 Task: Create a sub task Design and Implement Solution for the task  Implement a new remote desktop solution for a company's employees in the project AgileDeck , assign it to team member softage.4@softage.net and update the status of the sub task to  On Track  , set the priority of the sub task to Low
Action: Mouse moved to (110, 93)
Screenshot: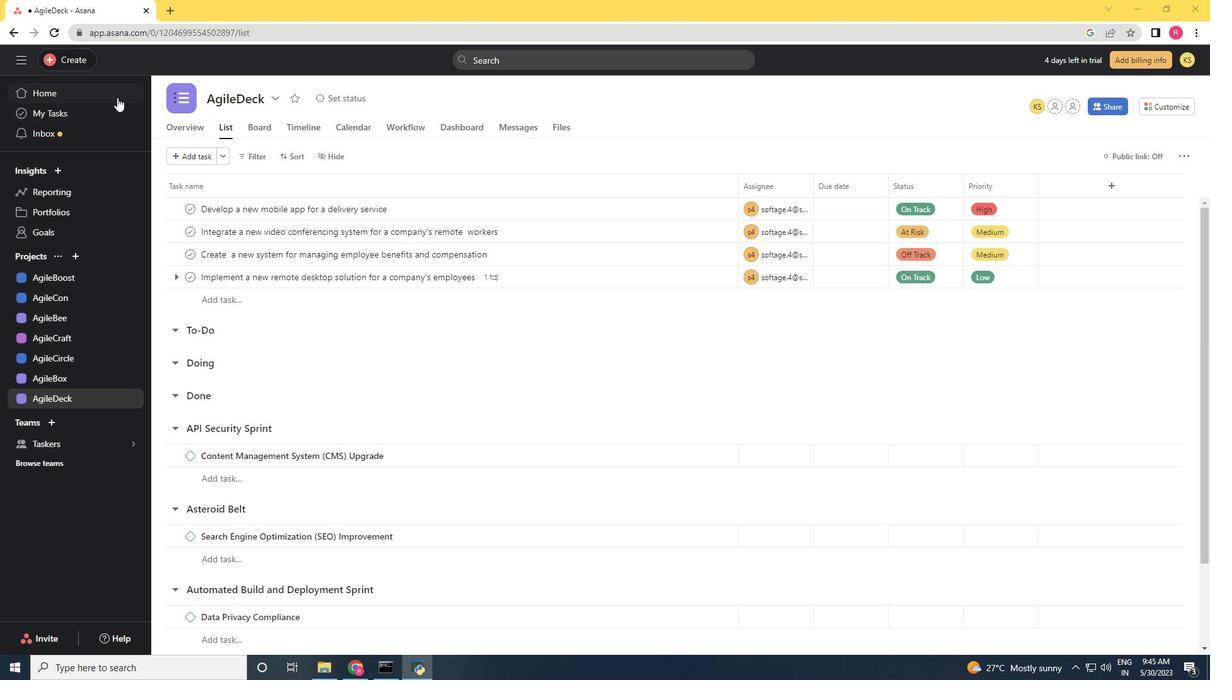 
Action: Mouse pressed left at (110, 93)
Screenshot: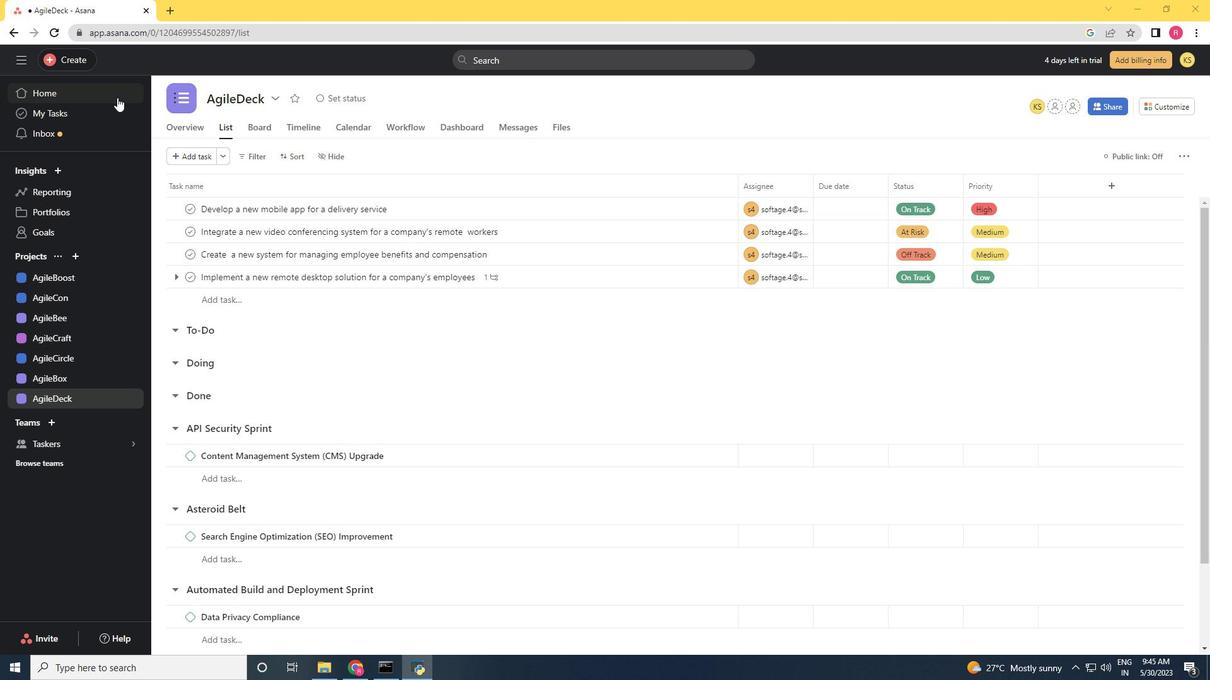 
Action: Mouse moved to (74, 395)
Screenshot: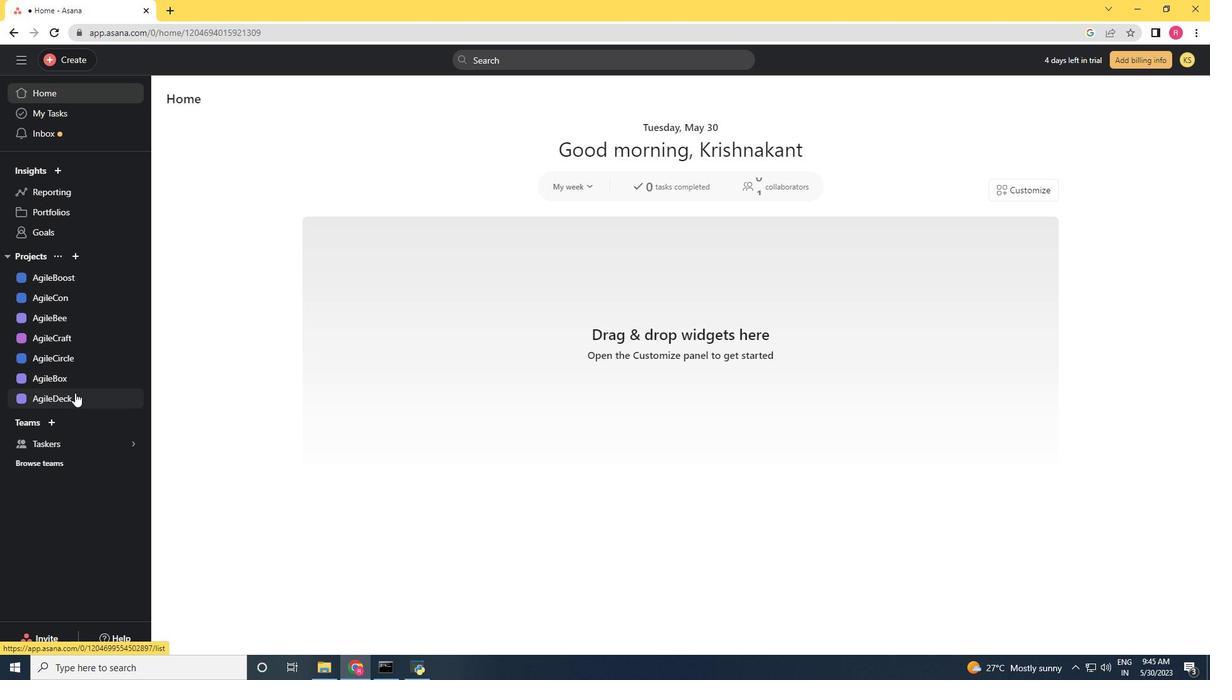 
Action: Mouse pressed left at (74, 395)
Screenshot: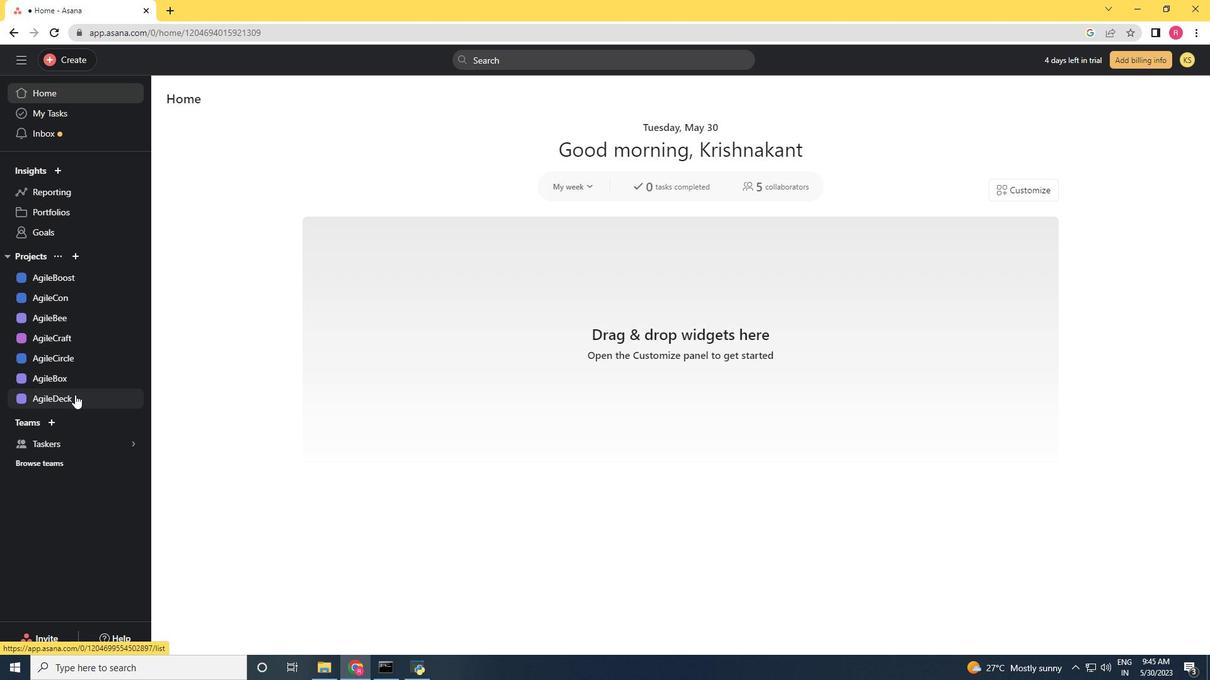 
Action: Mouse moved to (311, 506)
Screenshot: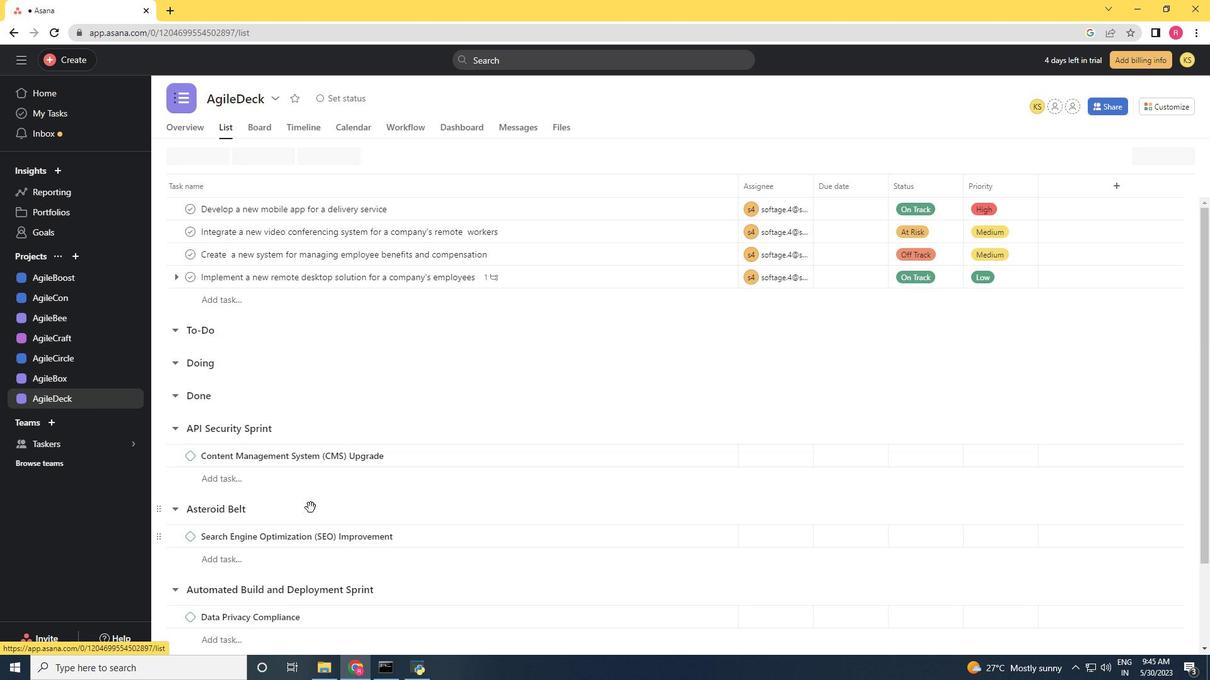 
Action: Mouse scrolled (311, 505) with delta (0, 0)
Screenshot: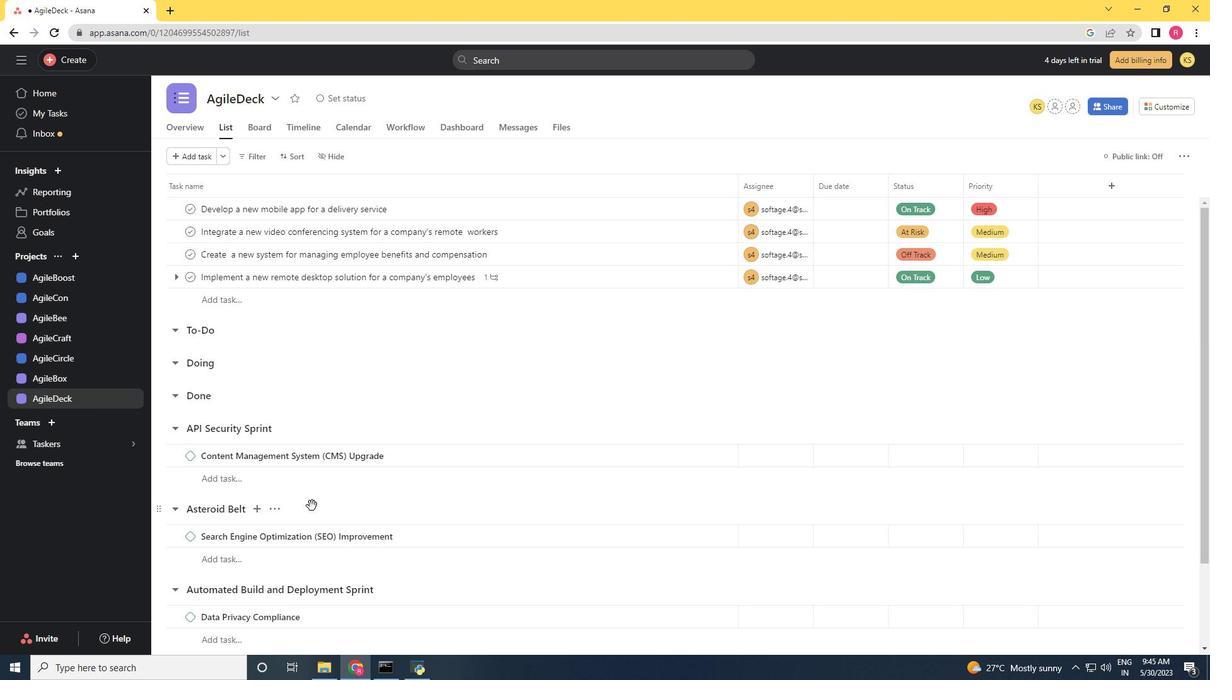 
Action: Mouse scrolled (311, 505) with delta (0, 0)
Screenshot: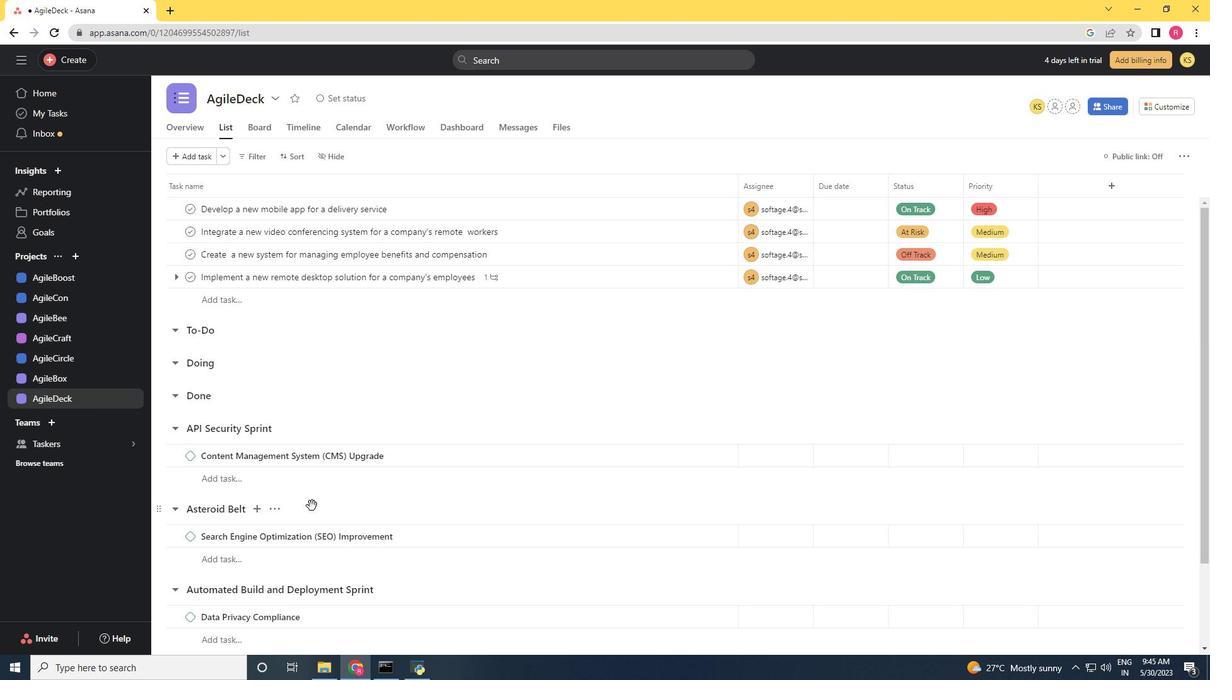
Action: Mouse scrolled (311, 505) with delta (0, 0)
Screenshot: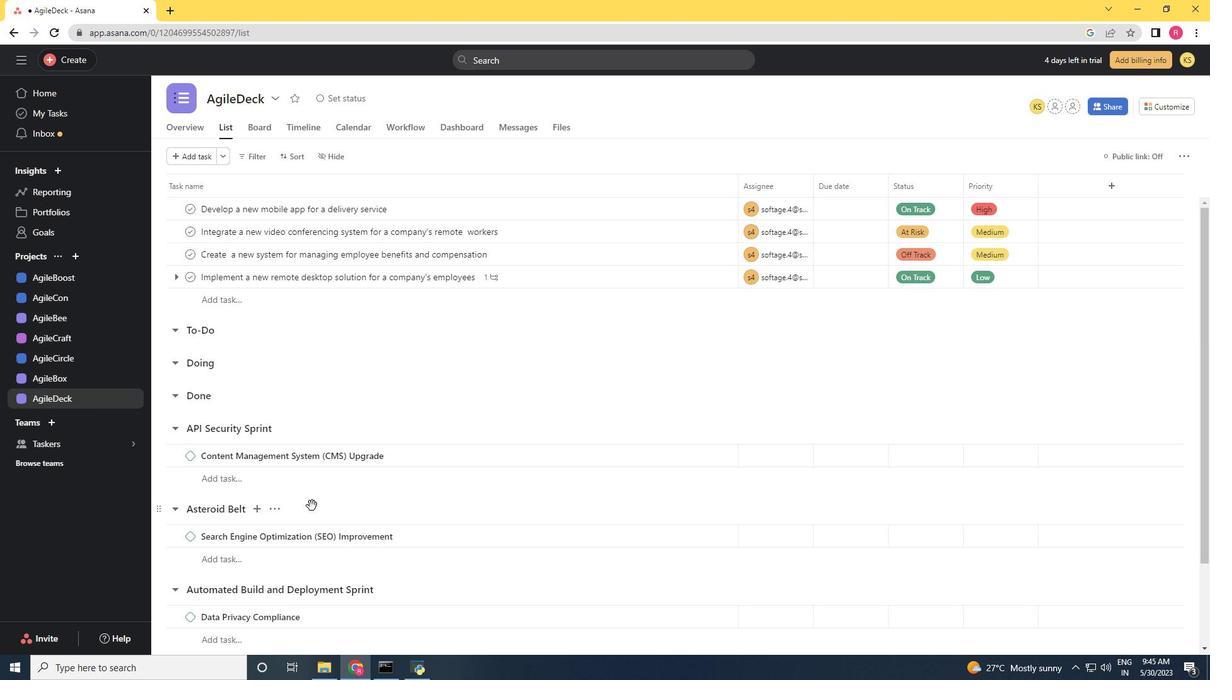 
Action: Mouse scrolled (311, 505) with delta (0, 0)
Screenshot: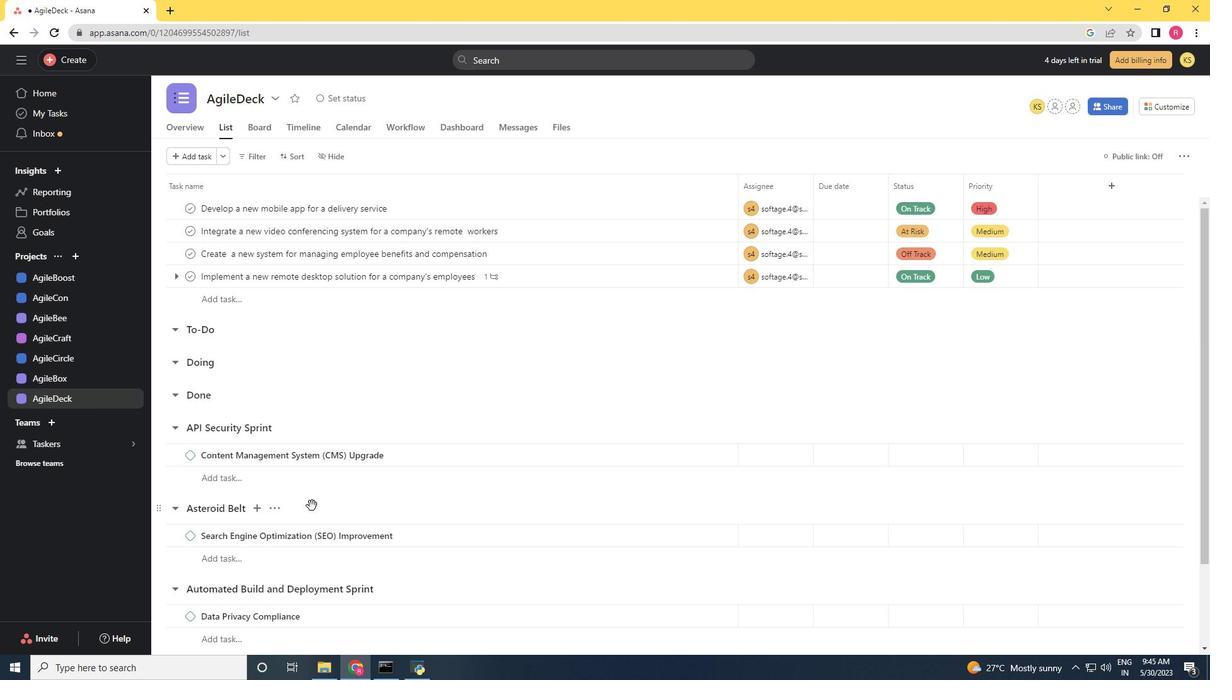 
Action: Mouse scrolled (311, 505) with delta (0, 0)
Screenshot: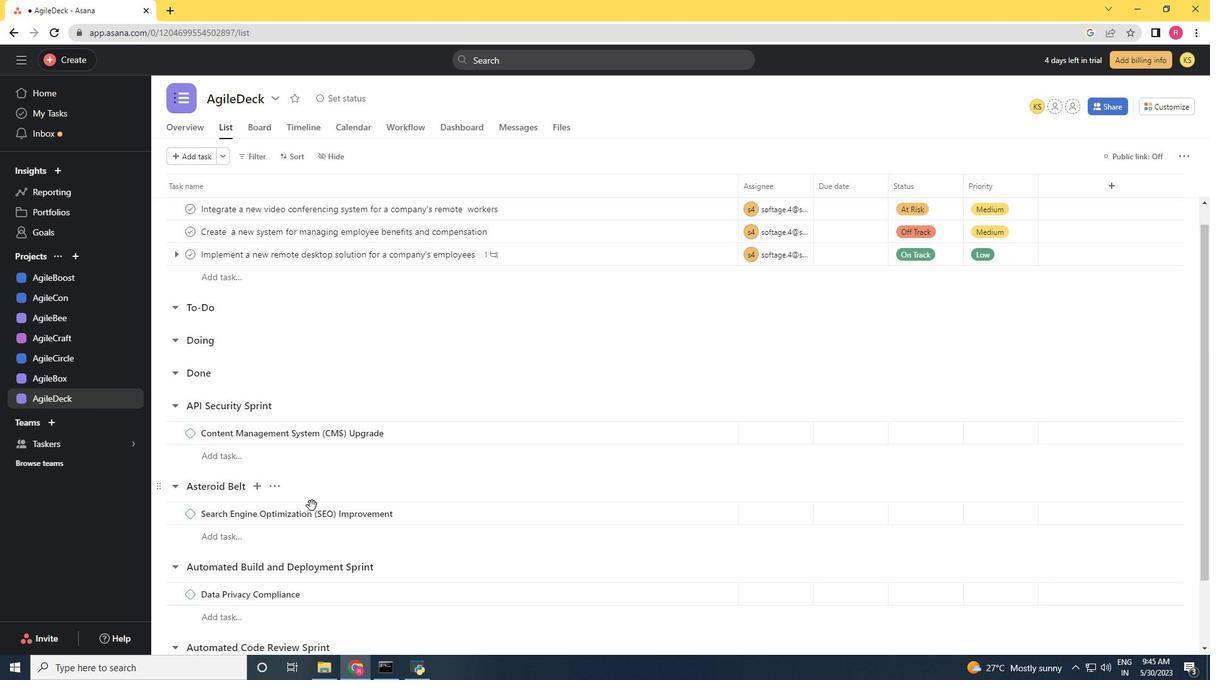 
Action: Mouse scrolled (311, 505) with delta (0, 0)
Screenshot: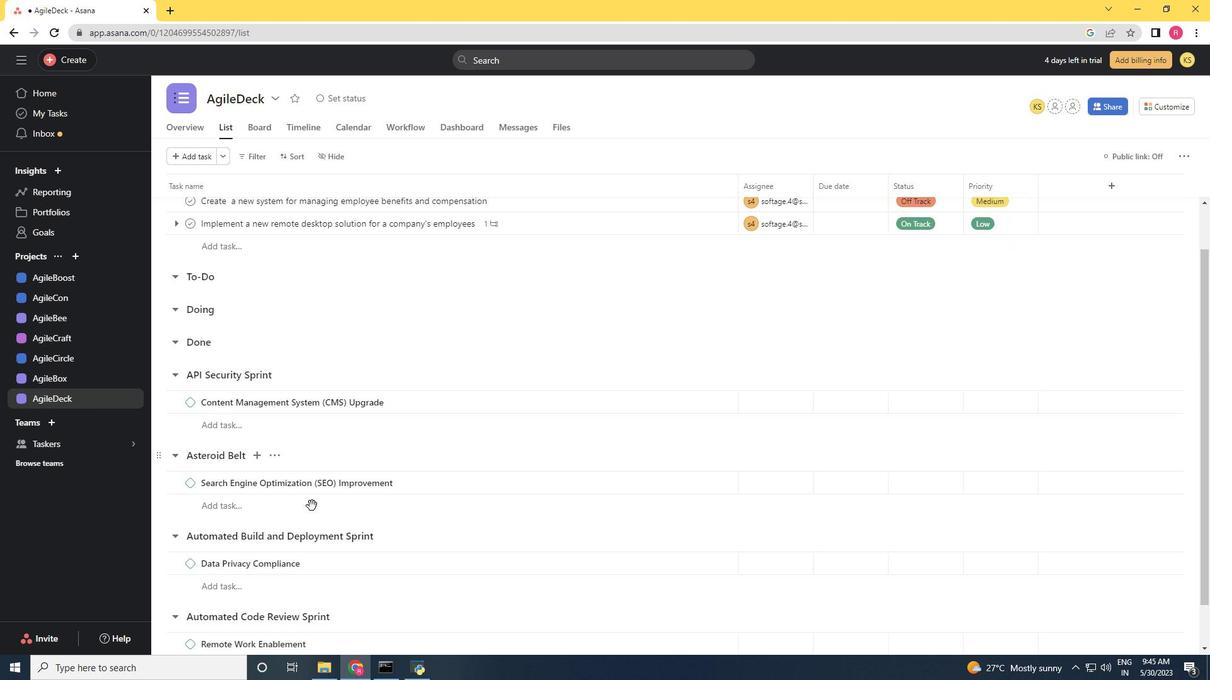 
Action: Mouse scrolled (311, 506) with delta (0, 0)
Screenshot: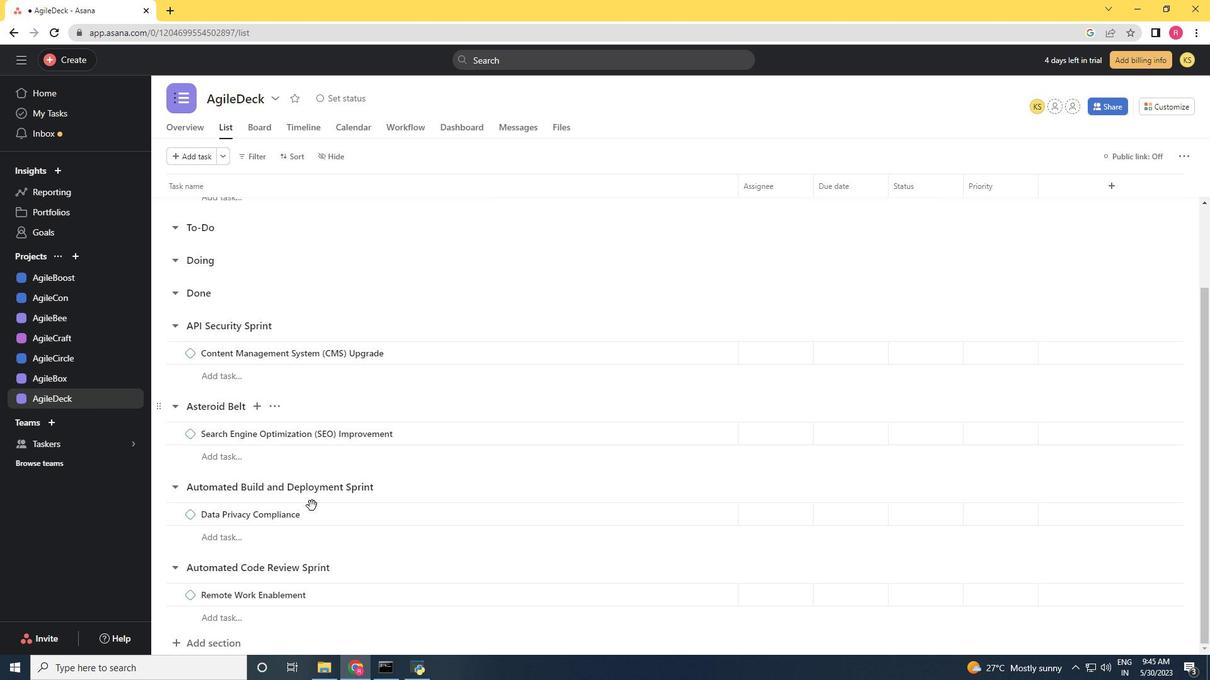 
Action: Mouse scrolled (311, 506) with delta (0, 0)
Screenshot: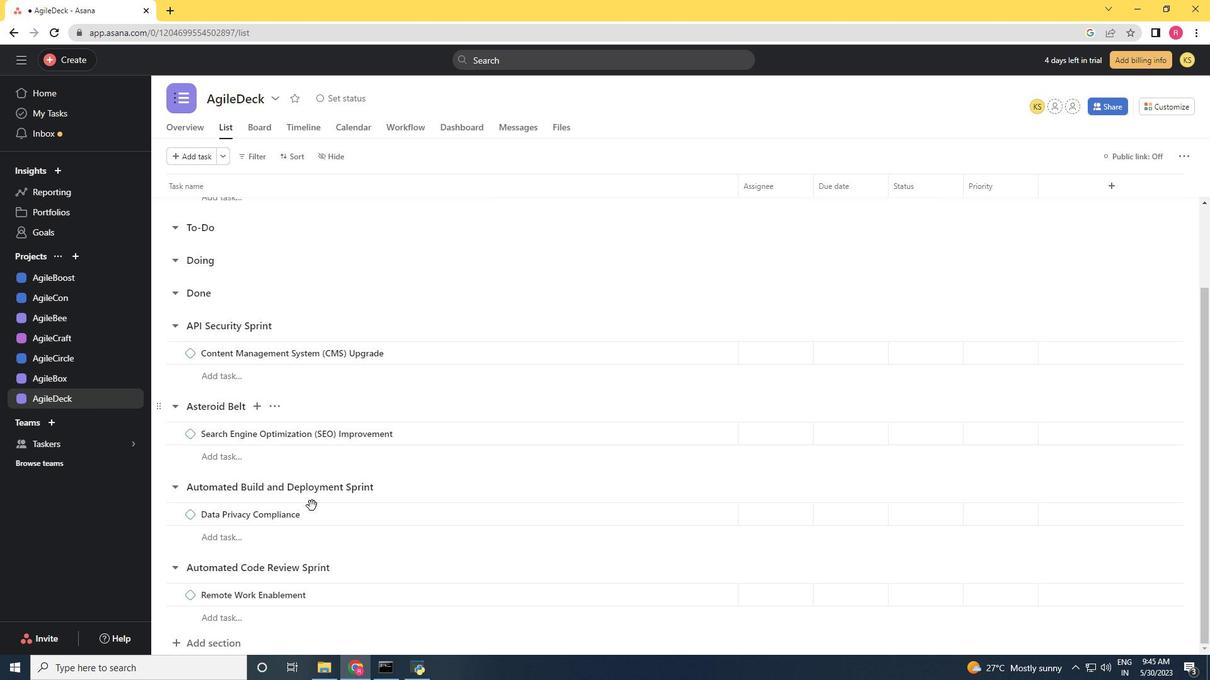 
Action: Mouse scrolled (311, 506) with delta (0, 0)
Screenshot: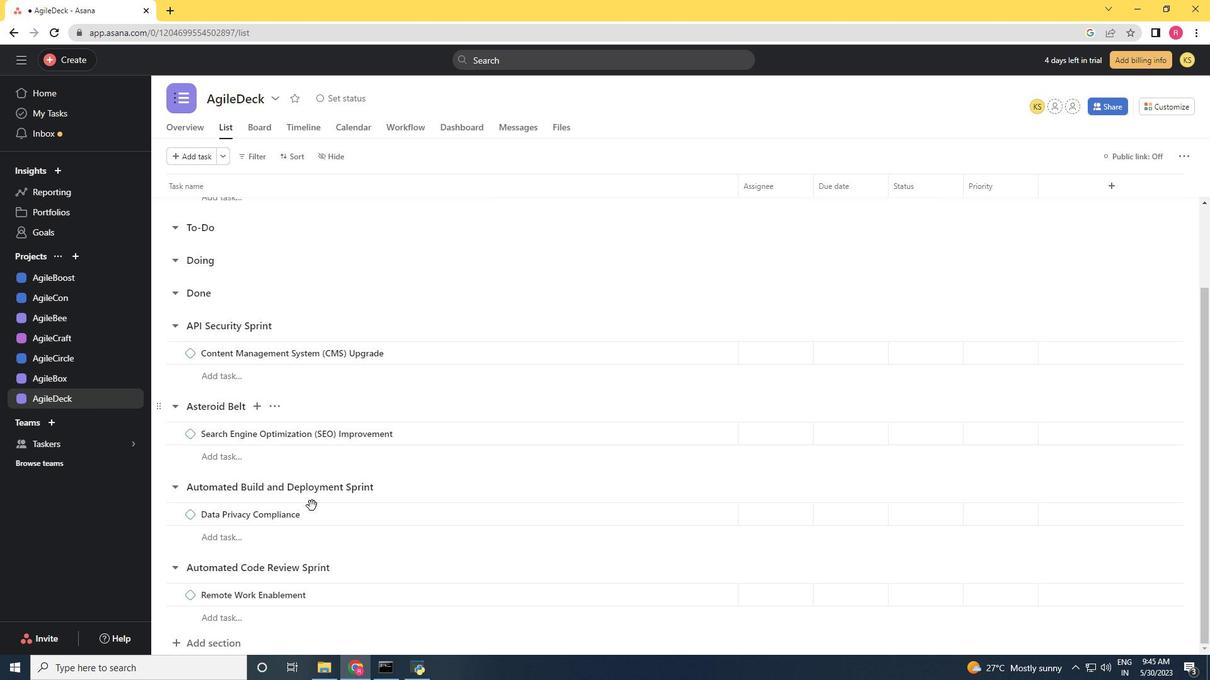 
Action: Mouse scrolled (311, 506) with delta (0, 0)
Screenshot: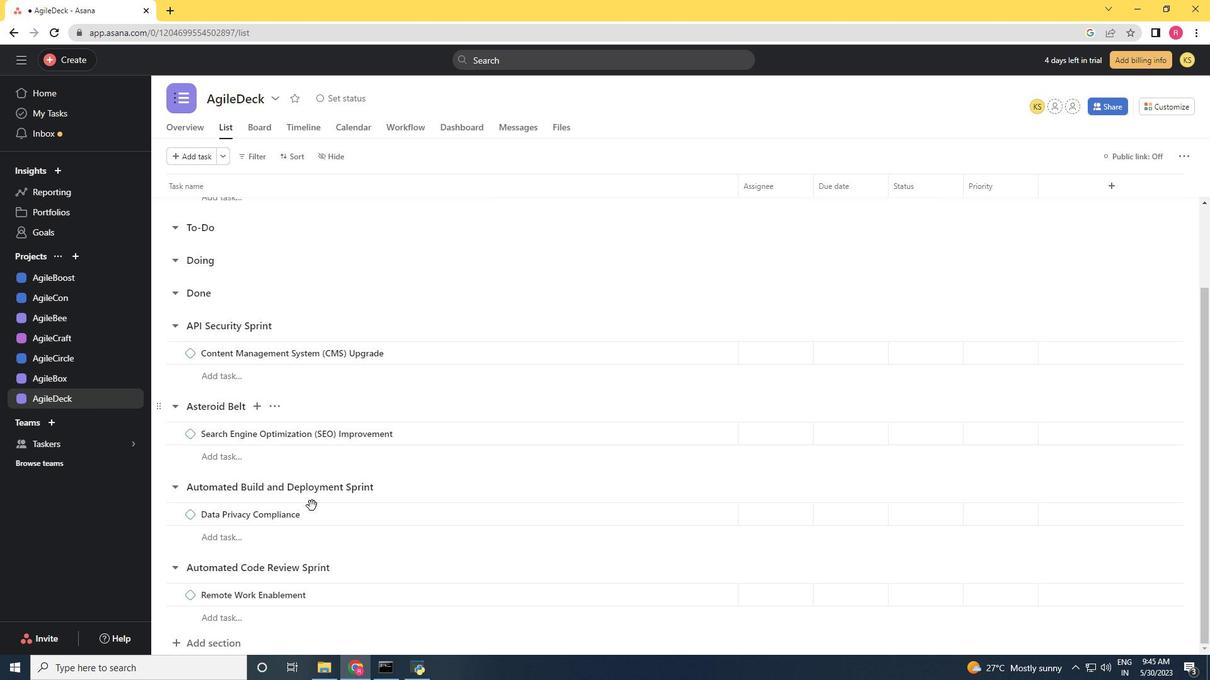 
Action: Mouse scrolled (311, 506) with delta (0, 0)
Screenshot: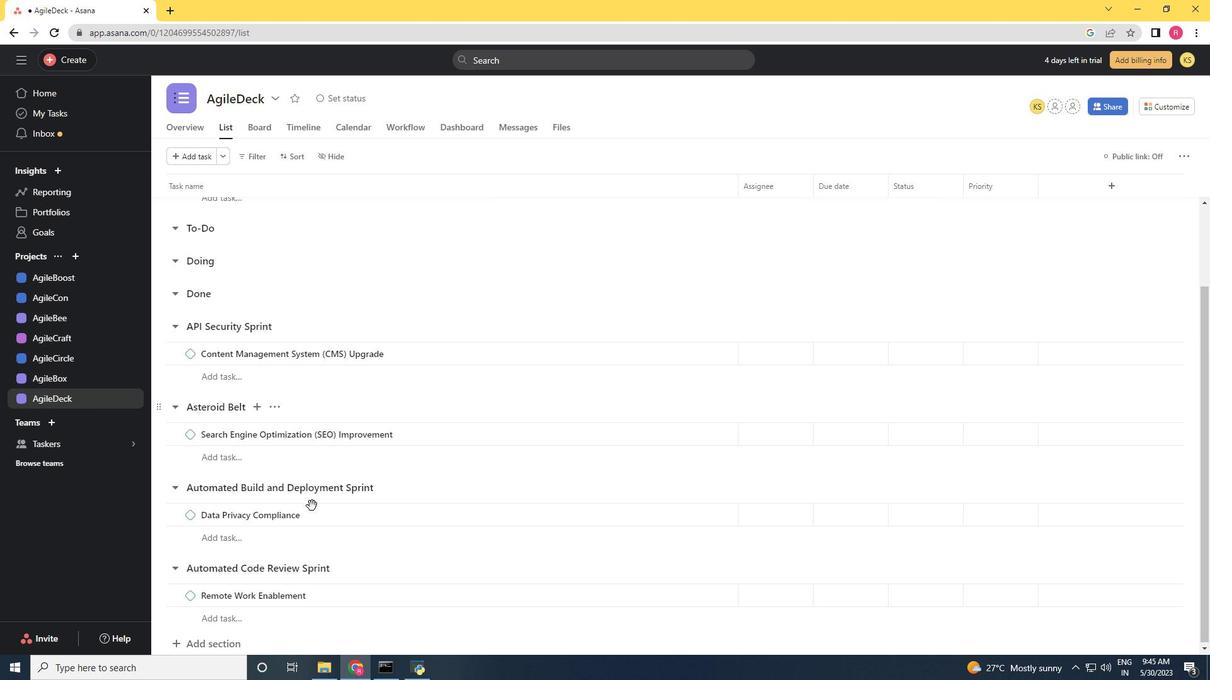 
Action: Mouse moved to (575, 271)
Screenshot: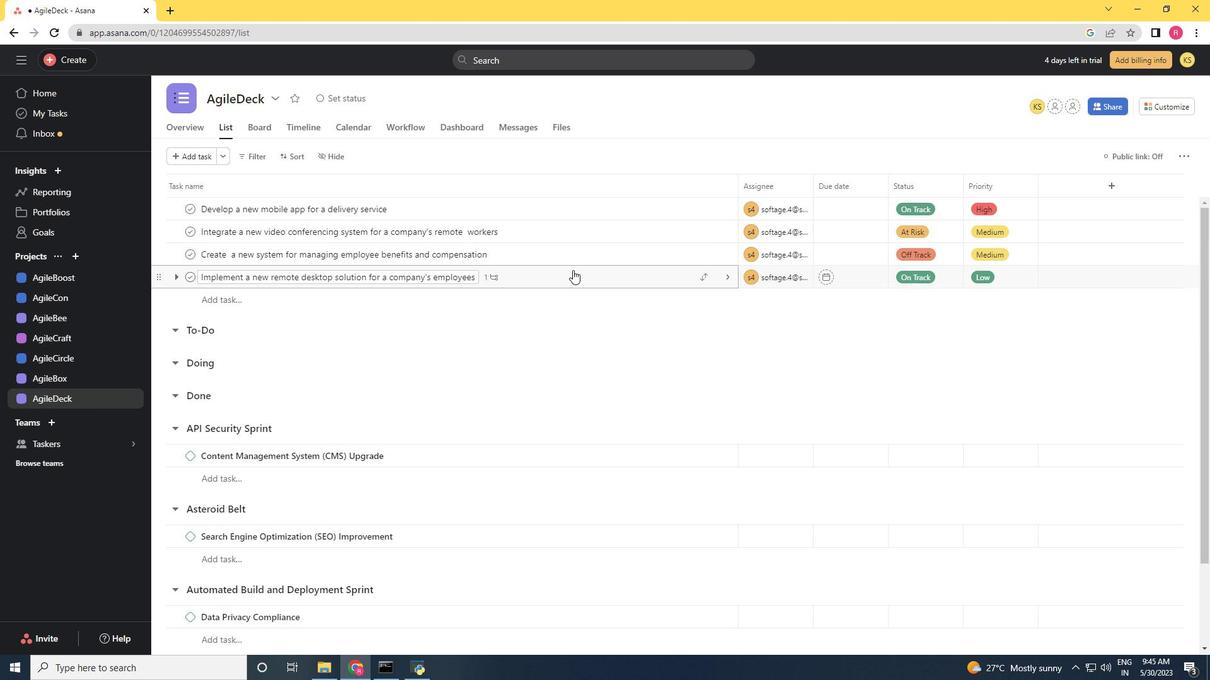 
Action: Mouse pressed left at (575, 271)
Screenshot: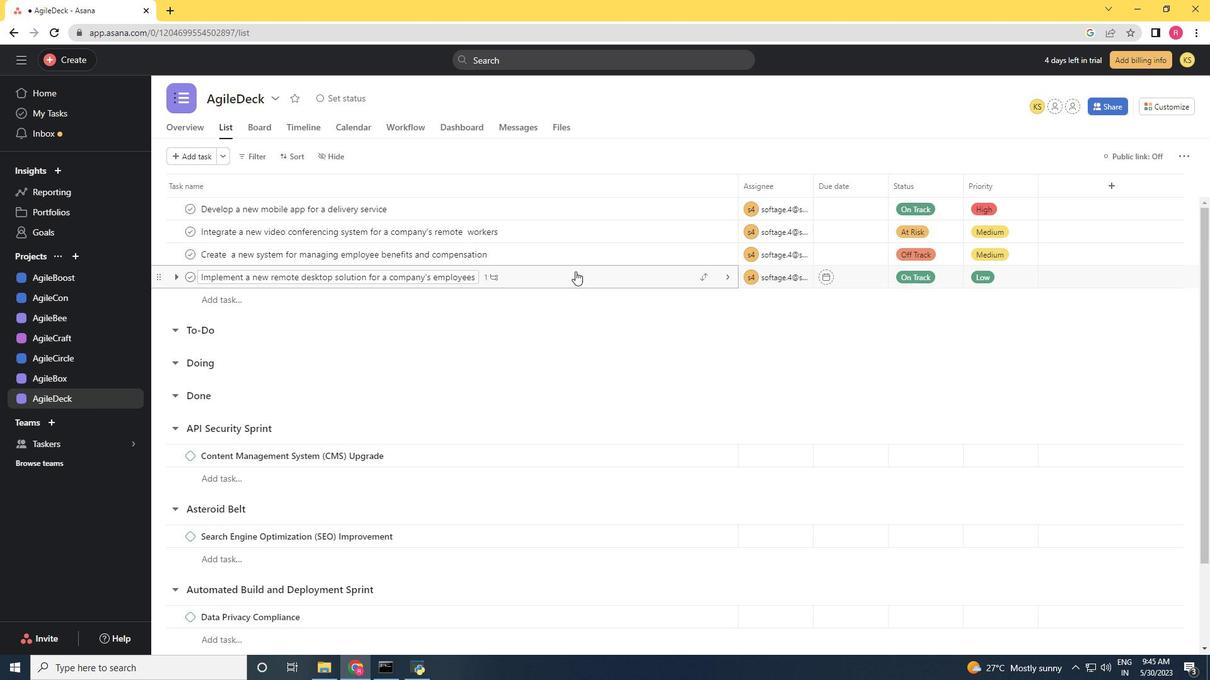 
Action: Mouse moved to (855, 485)
Screenshot: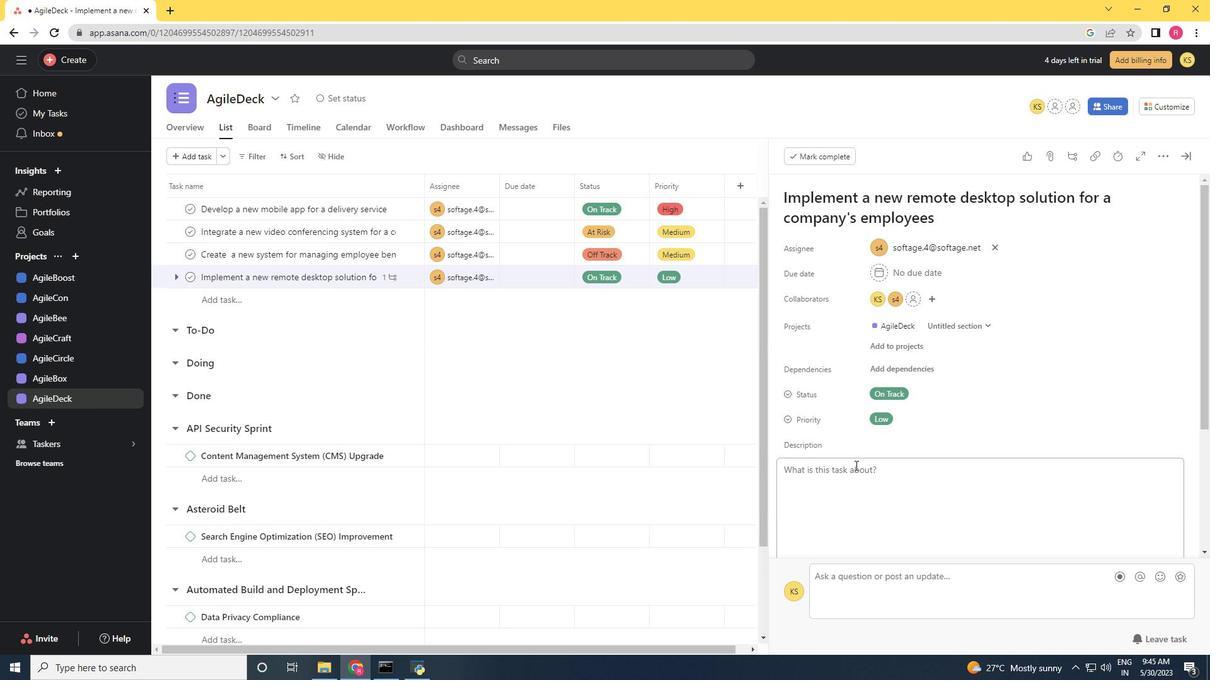 
Action: Mouse scrolled (855, 485) with delta (0, 0)
Screenshot: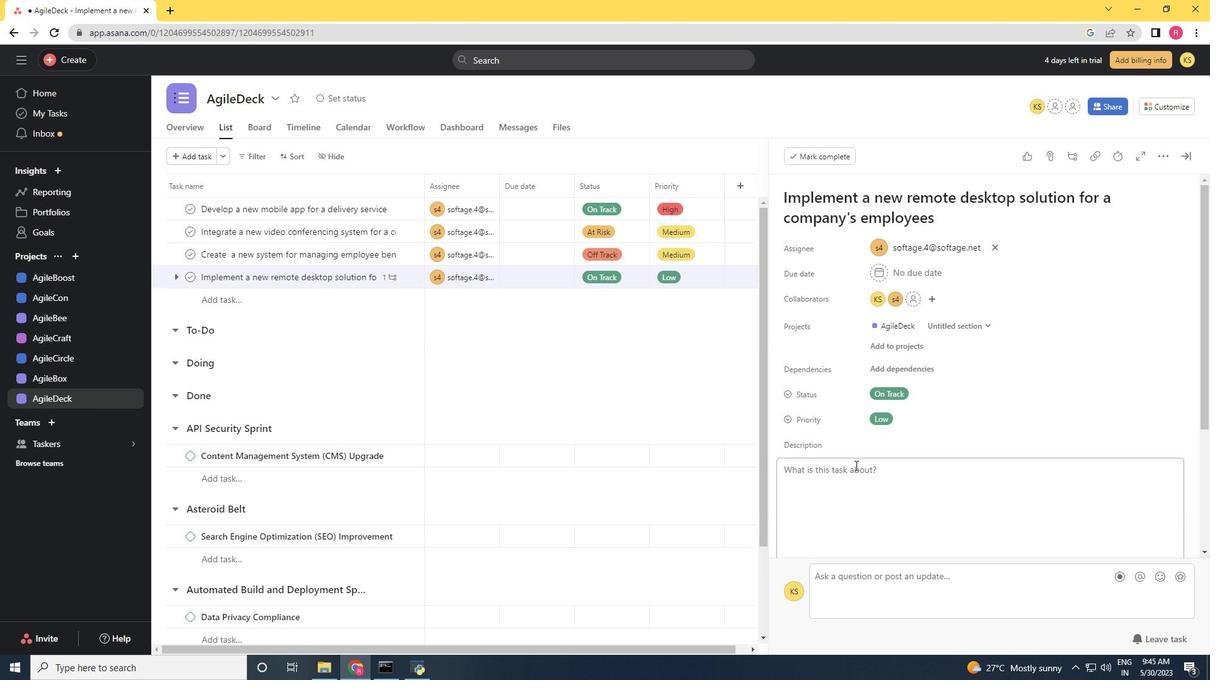 
Action: Mouse moved to (855, 487)
Screenshot: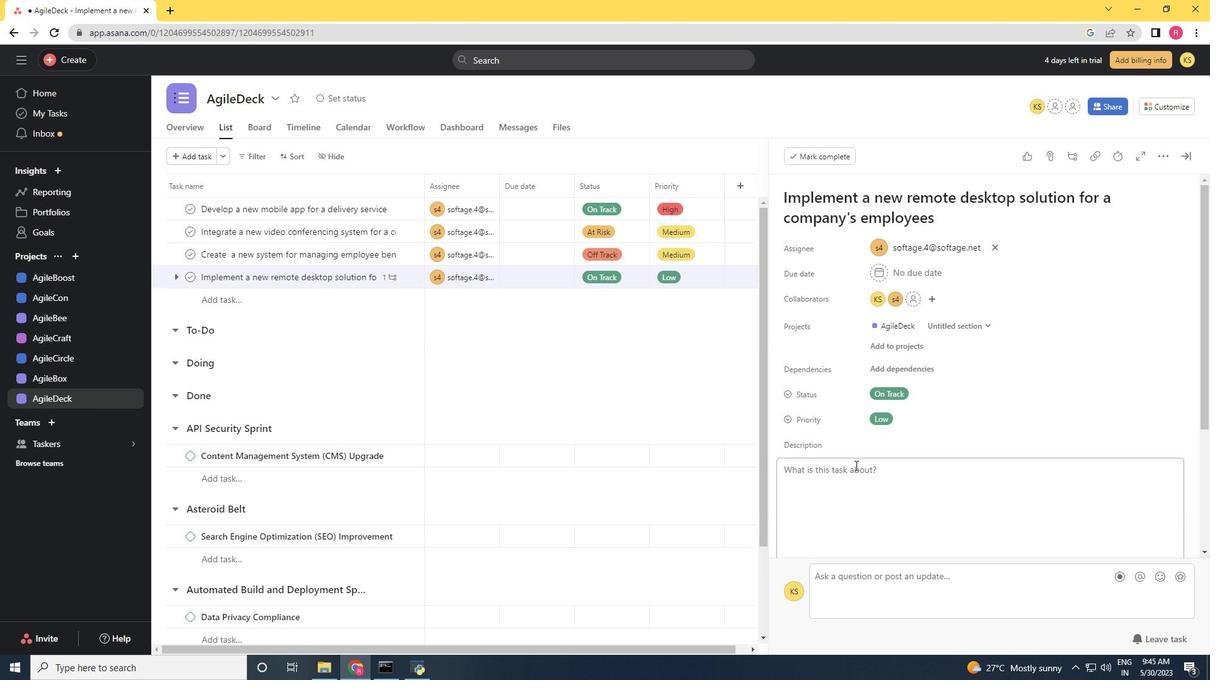 
Action: Mouse scrolled (855, 486) with delta (0, 0)
Screenshot: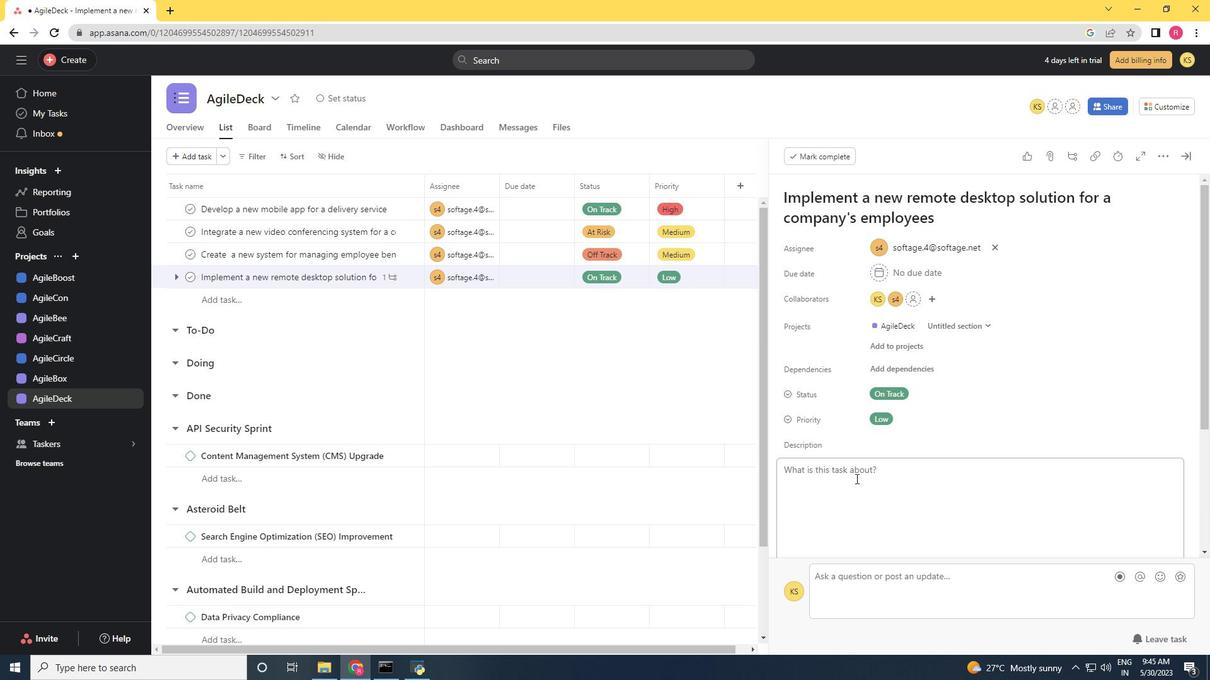 
Action: Mouse moved to (855, 487)
Screenshot: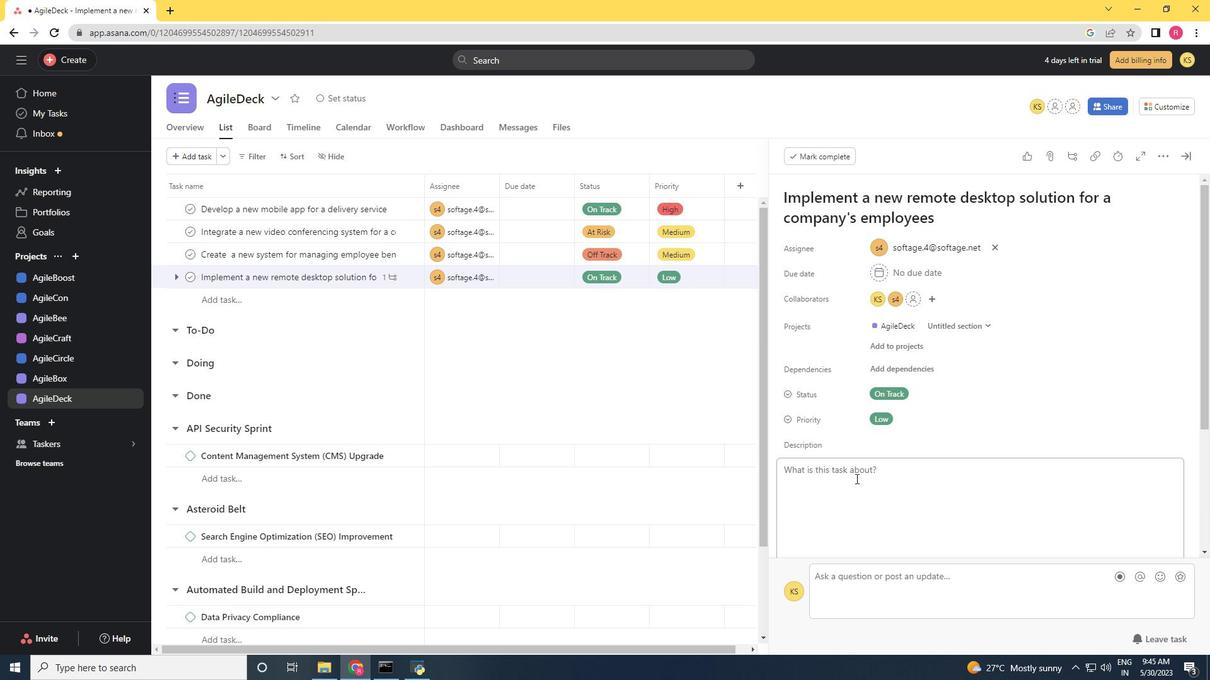 
Action: Mouse scrolled (855, 487) with delta (0, 0)
Screenshot: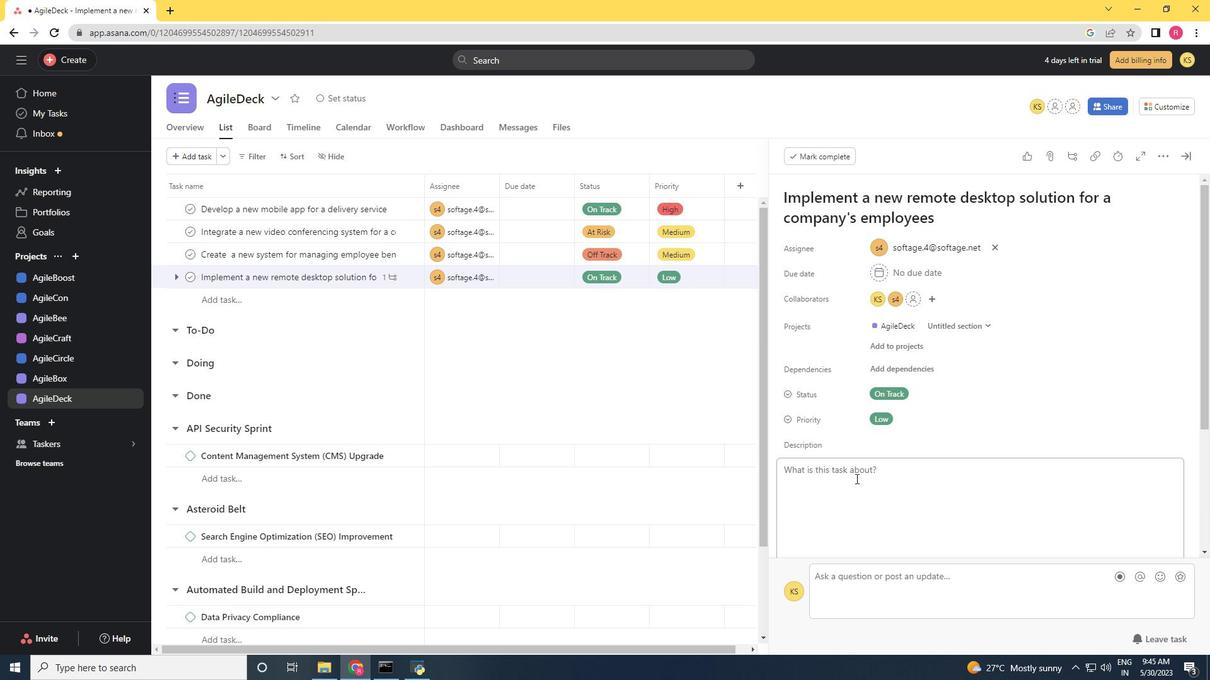 
Action: Mouse scrolled (855, 487) with delta (0, 0)
Screenshot: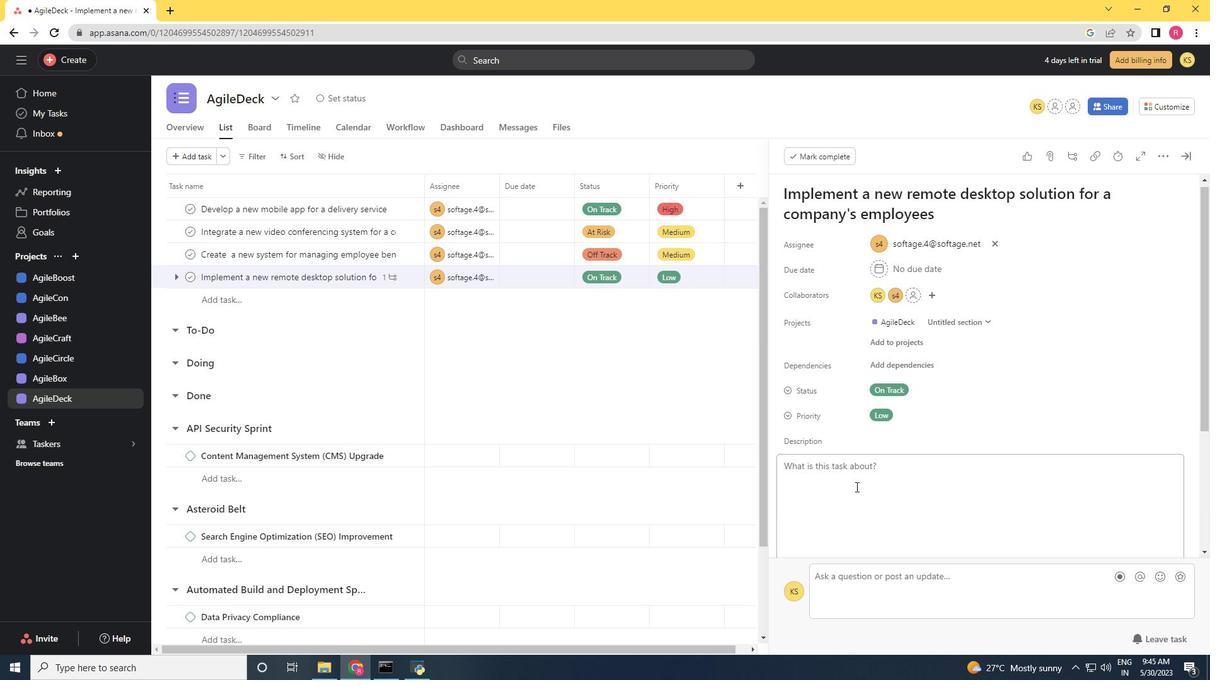 
Action: Mouse moved to (816, 458)
Screenshot: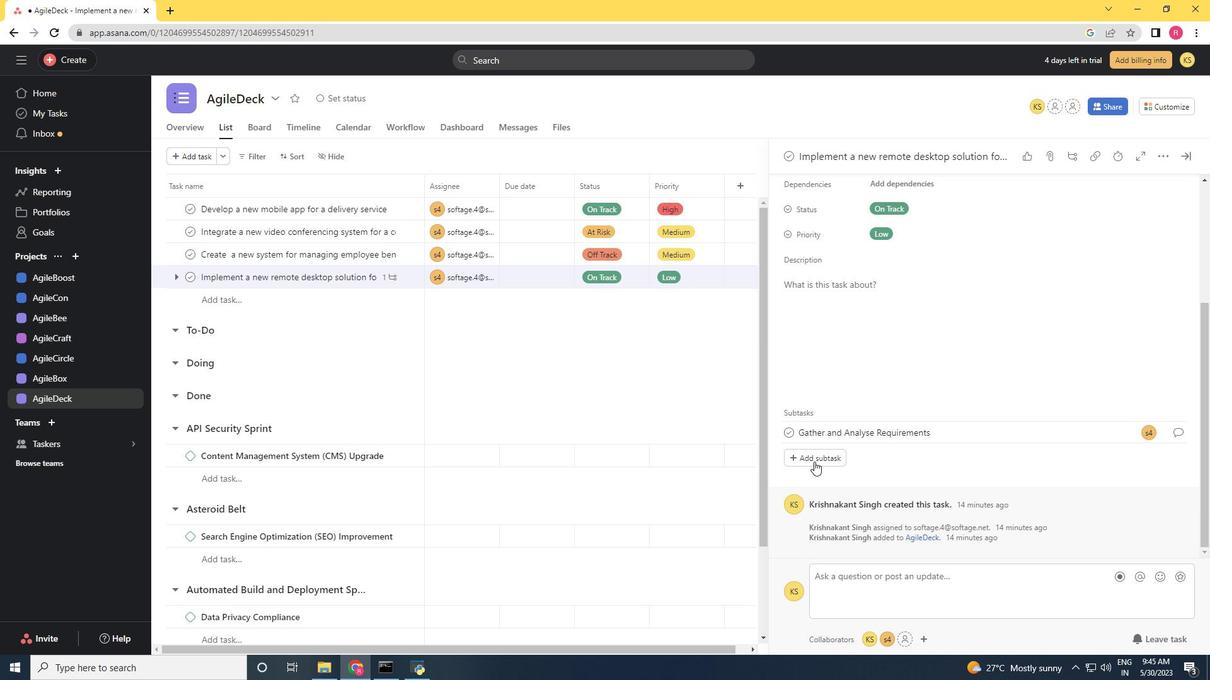 
Action: Mouse pressed left at (816, 458)
Screenshot: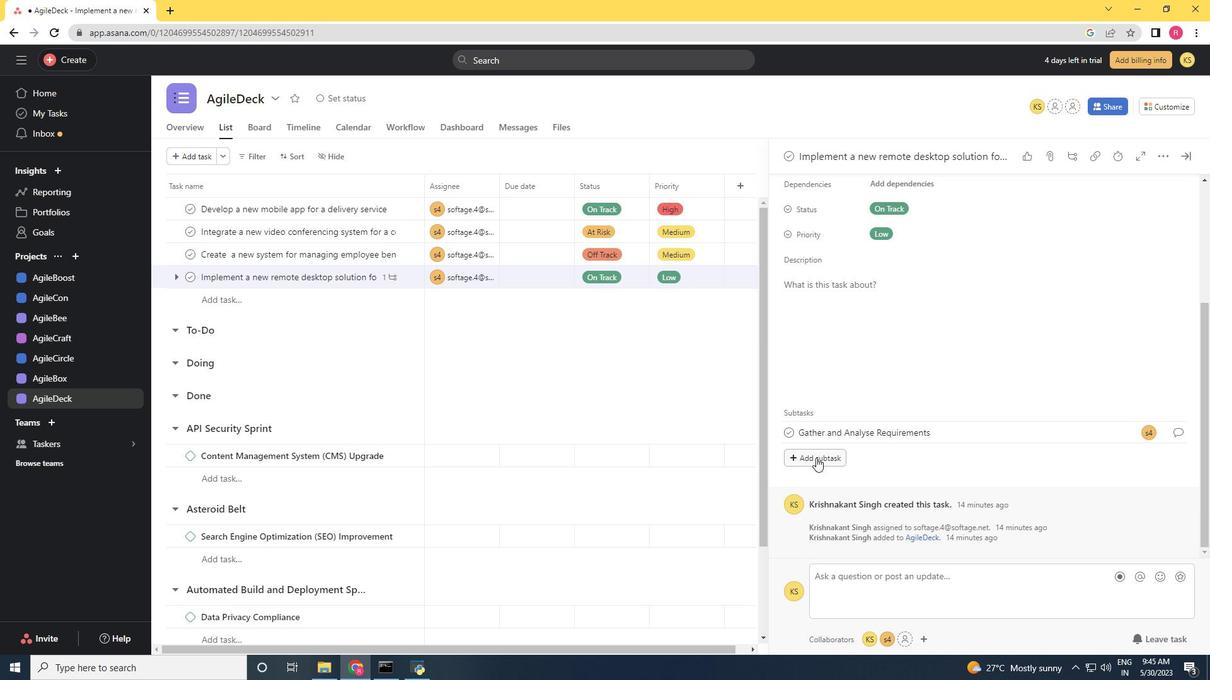
Action: Key pressed <Key.shift>Design<Key.space>and<Key.space><Key.shift>Implemen<Key.space><Key.backspace>t<Key.space><Key.shift>Solution<Key.space>
Screenshot: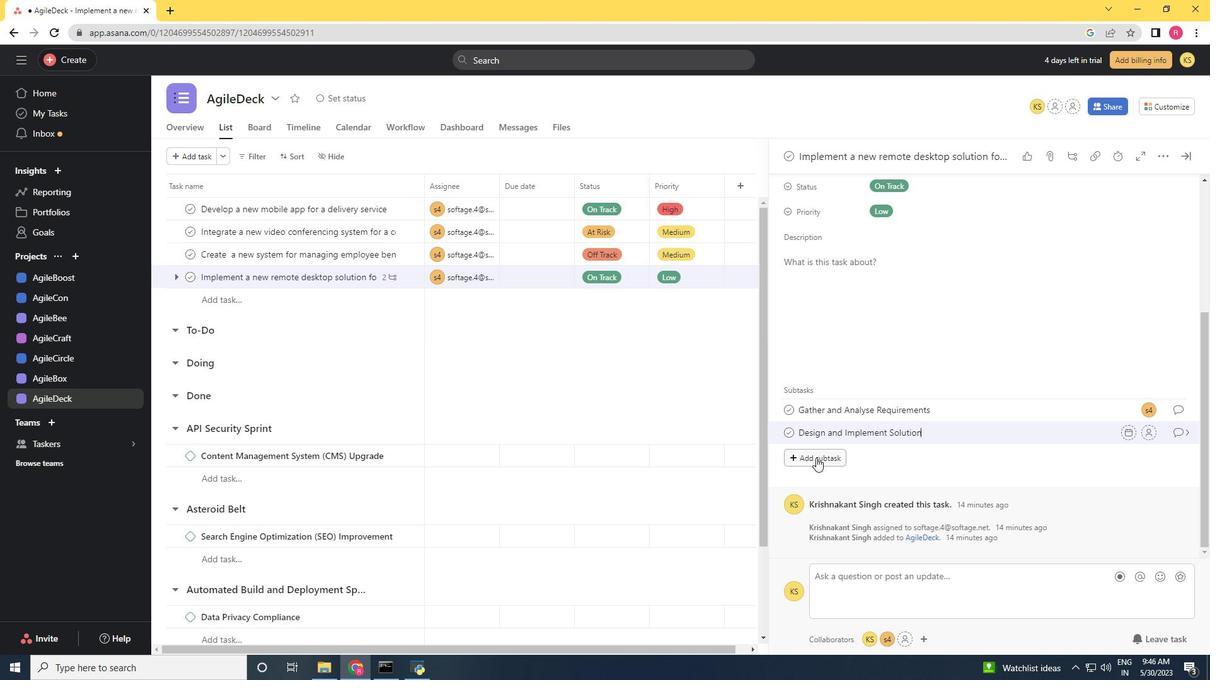 
Action: Mouse moved to (1153, 429)
Screenshot: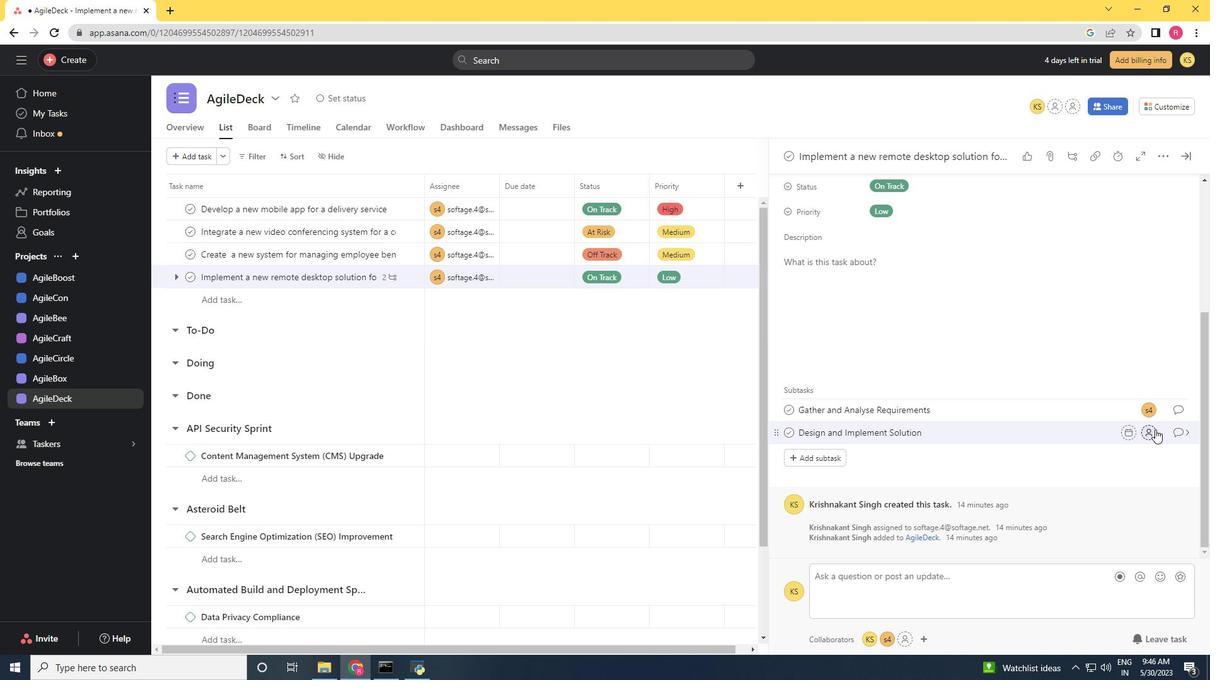 
Action: Mouse pressed left at (1153, 429)
Screenshot: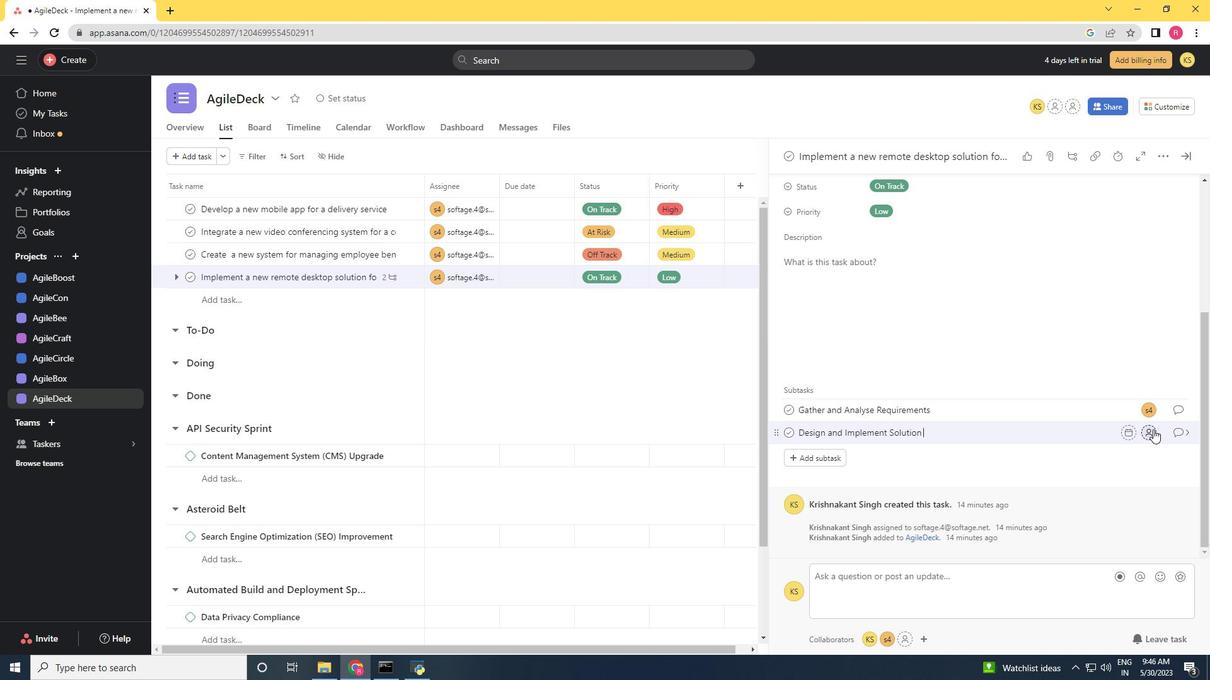 
Action: Key pressed softage.4<Key.shift>@softage.net
Screenshot: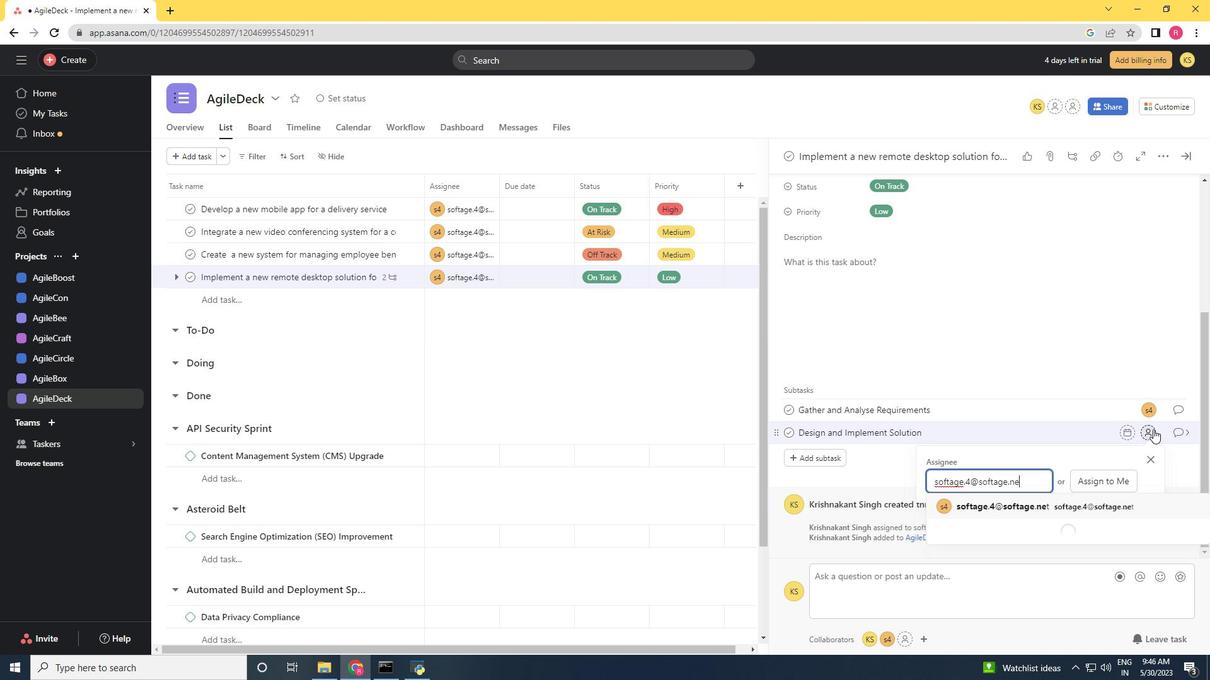 
Action: Mouse moved to (1092, 507)
Screenshot: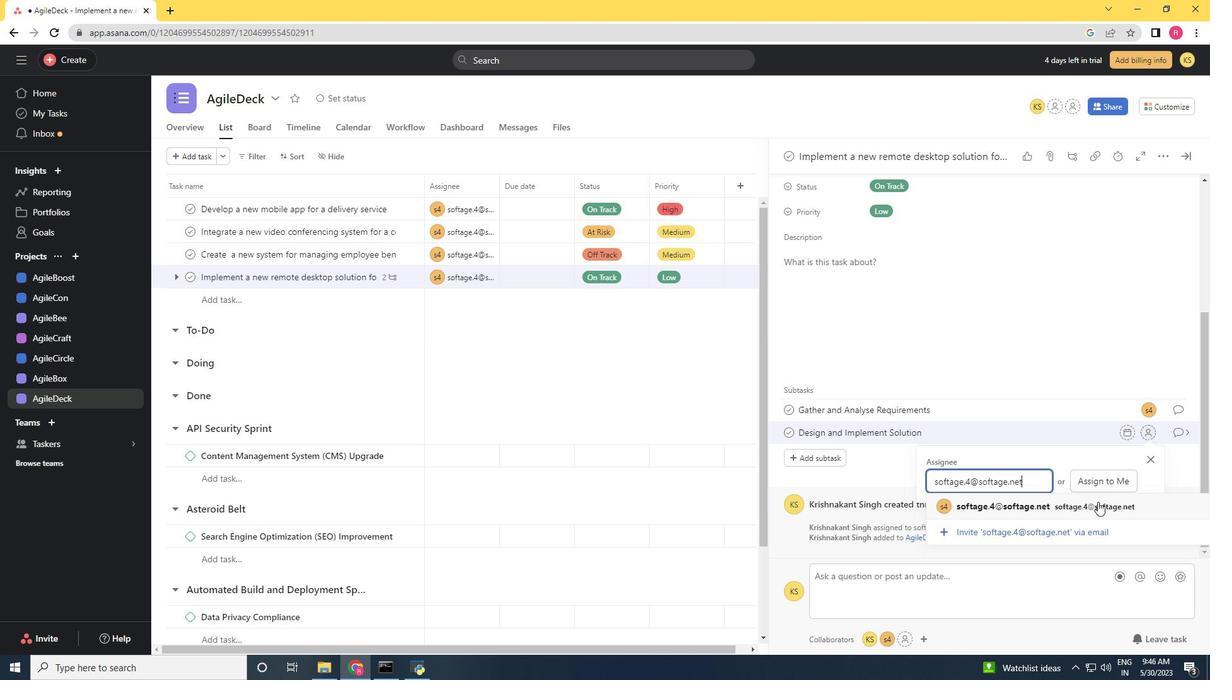 
Action: Mouse pressed left at (1092, 507)
Screenshot: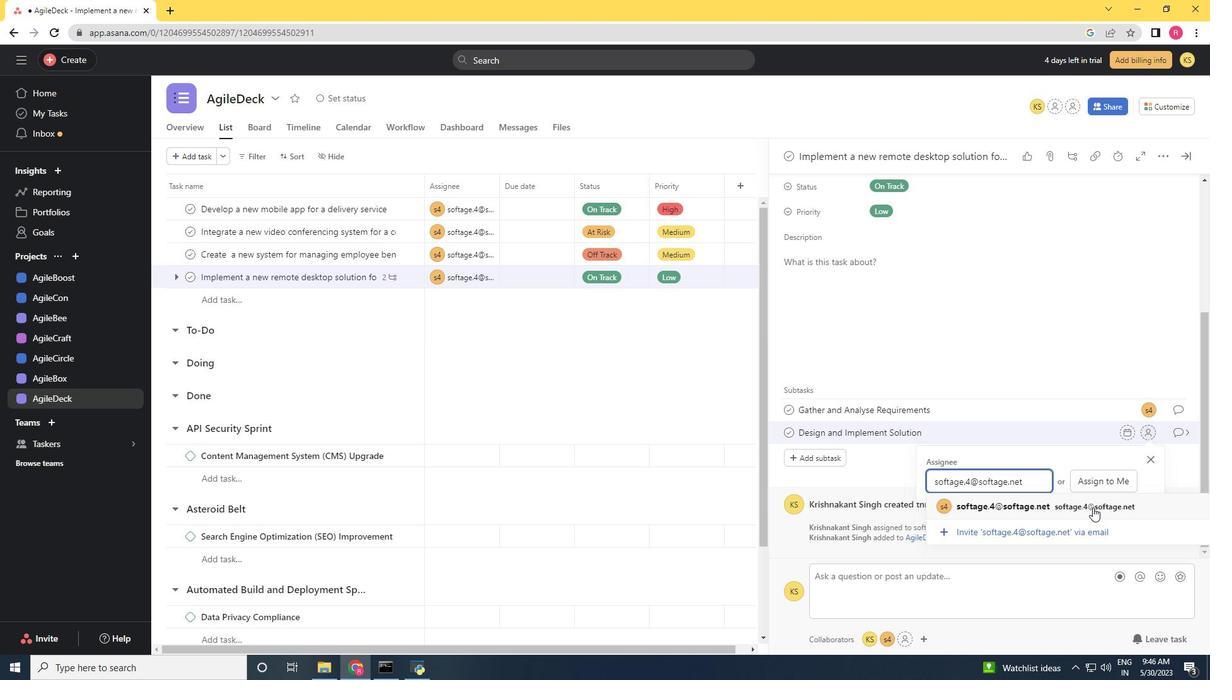 
Action: Mouse moved to (1176, 439)
Screenshot: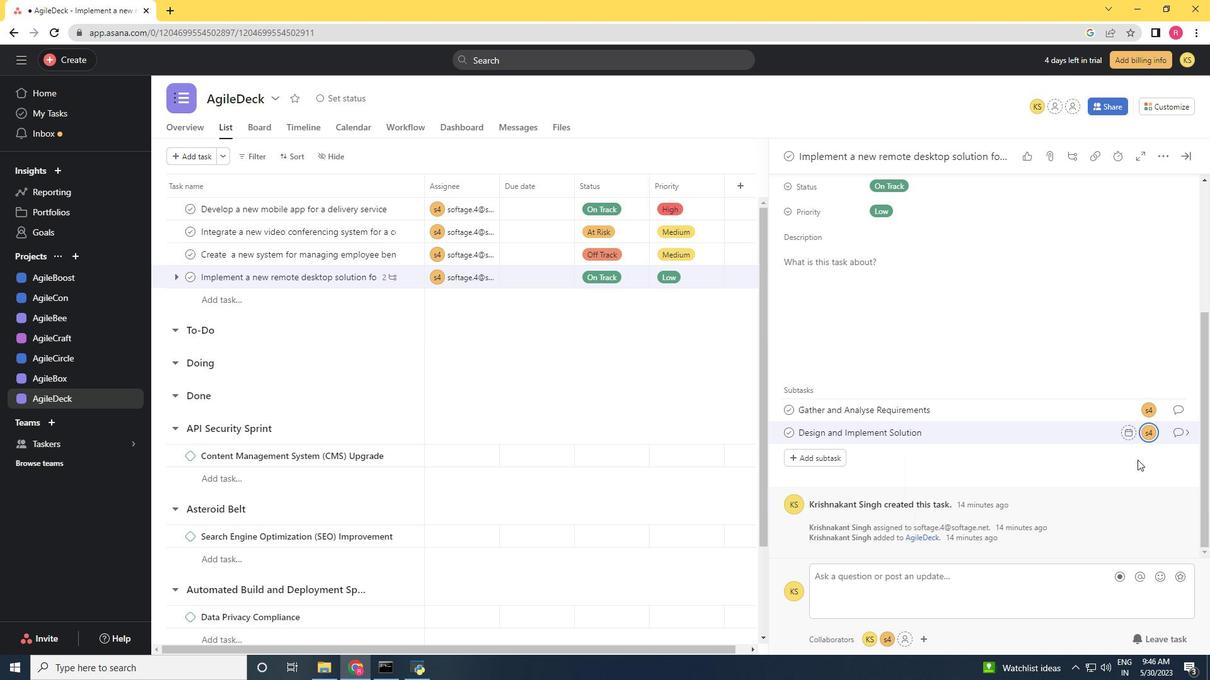 
Action: Mouse pressed left at (1176, 439)
Screenshot: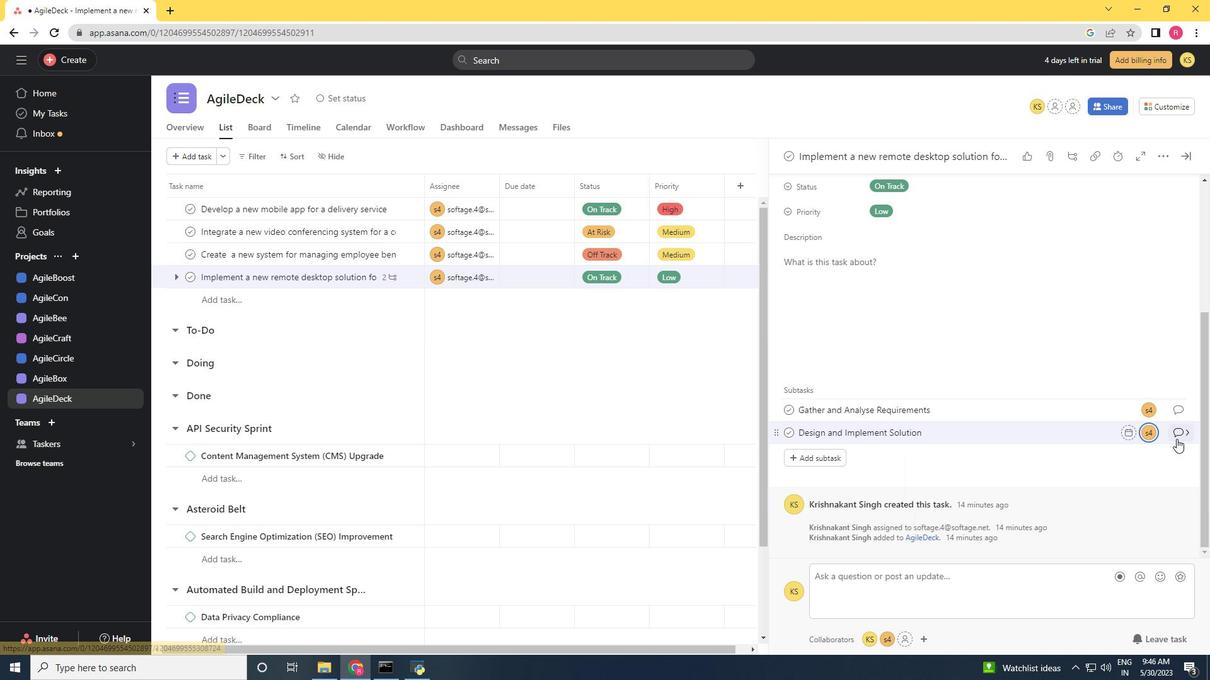 
Action: Mouse moved to (834, 363)
Screenshot: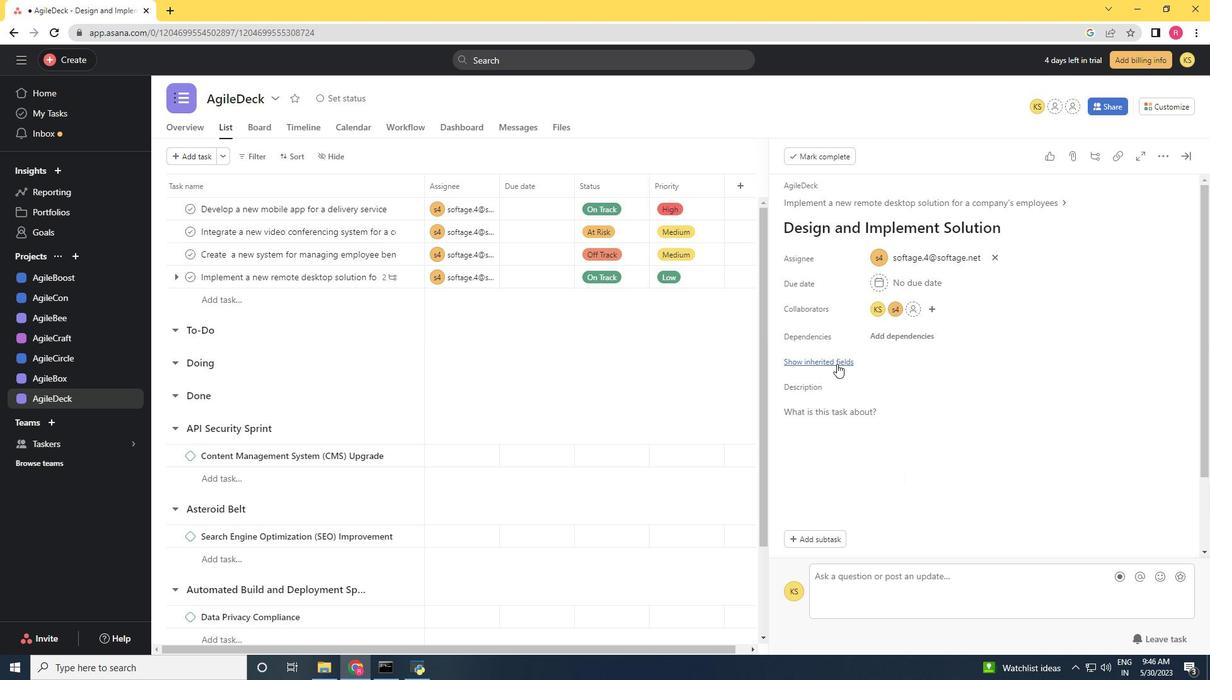 
Action: Mouse pressed left at (834, 363)
Screenshot: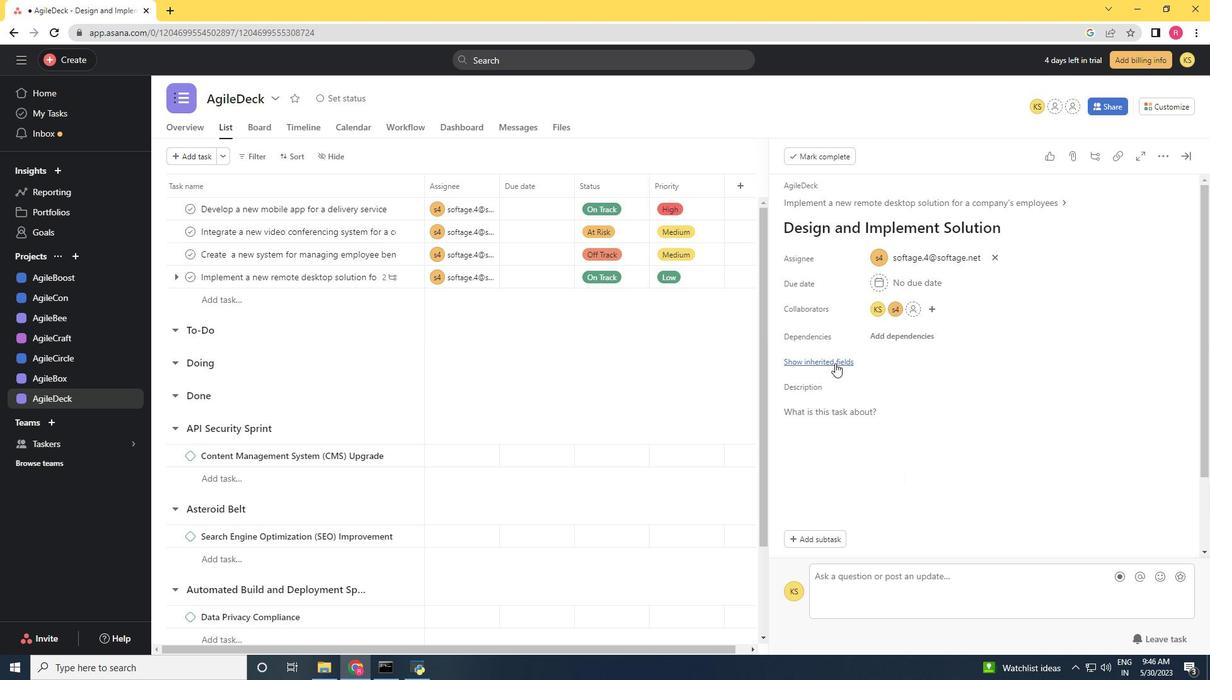 
Action: Mouse moved to (872, 383)
Screenshot: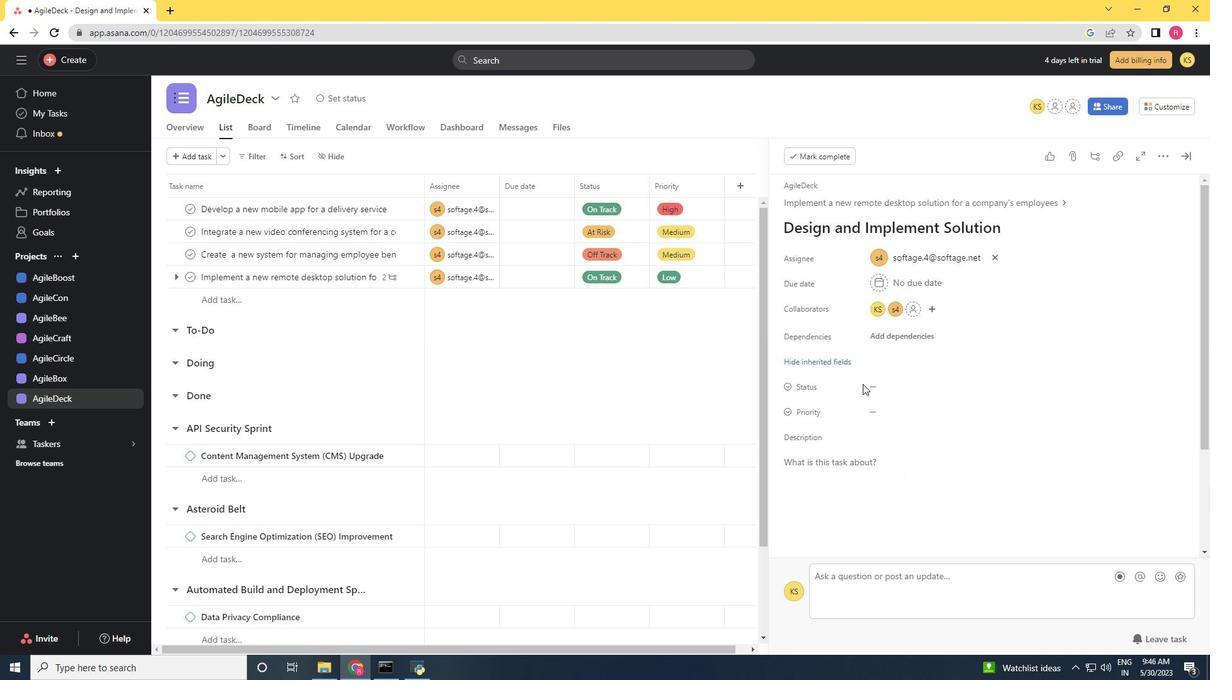 
Action: Mouse pressed left at (872, 383)
Screenshot: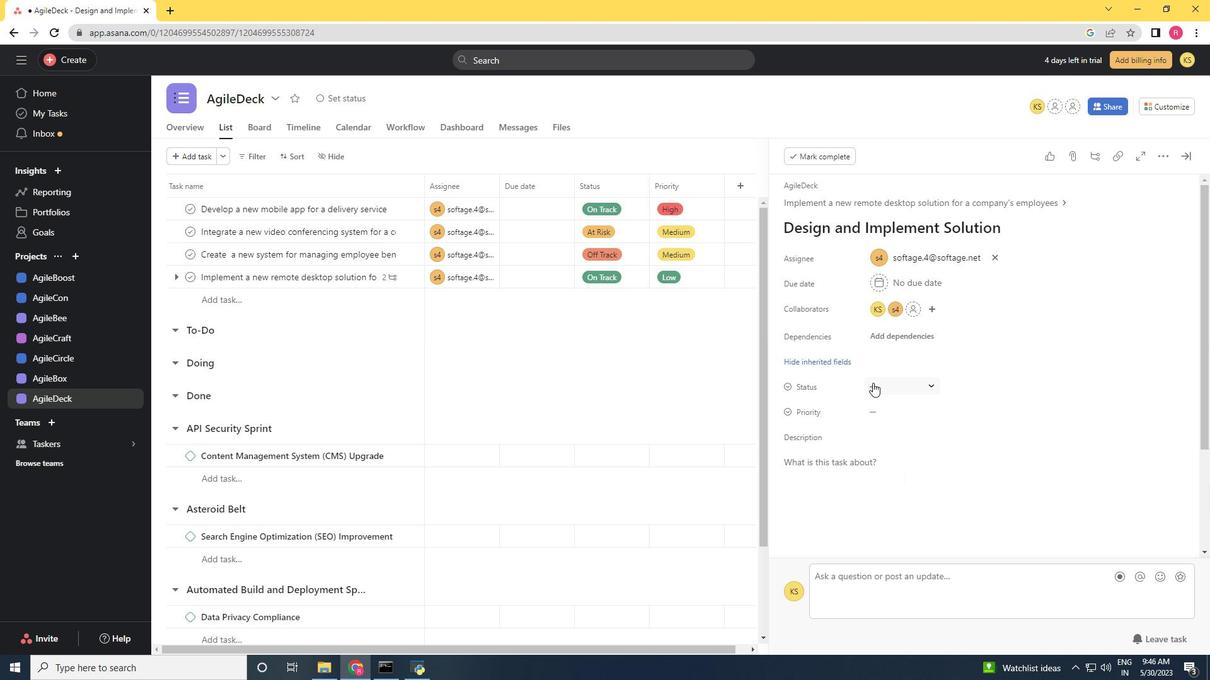 
Action: Mouse moved to (892, 427)
Screenshot: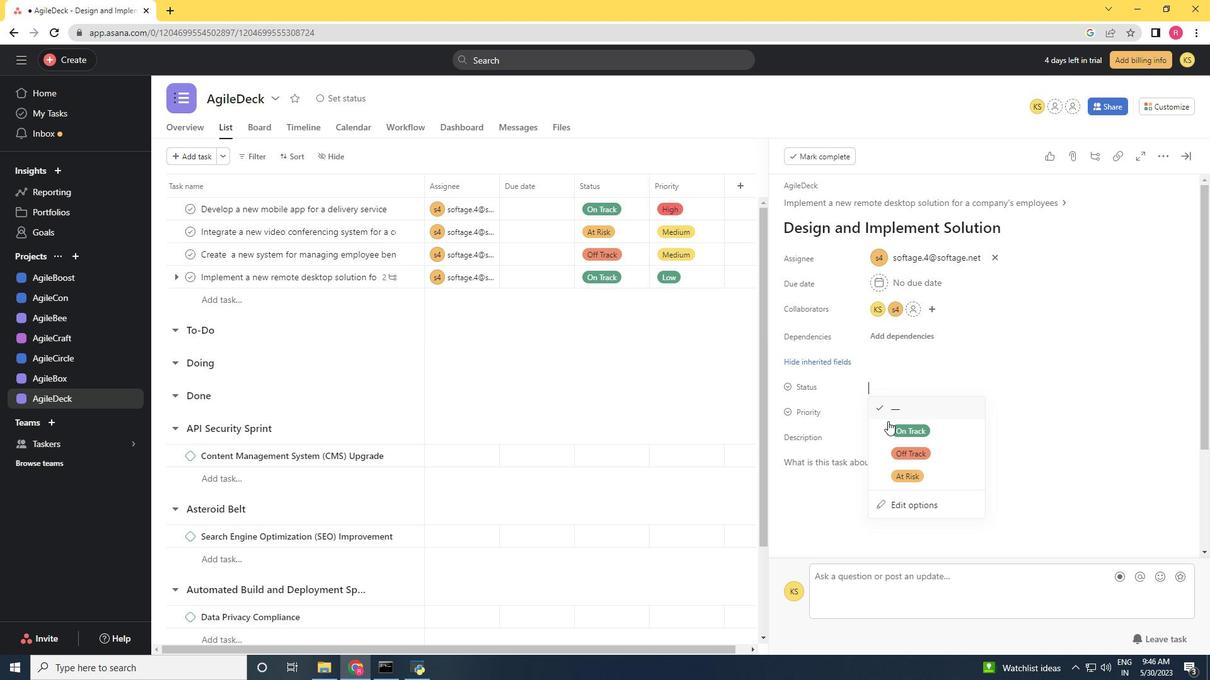 
Action: Mouse pressed left at (892, 427)
Screenshot: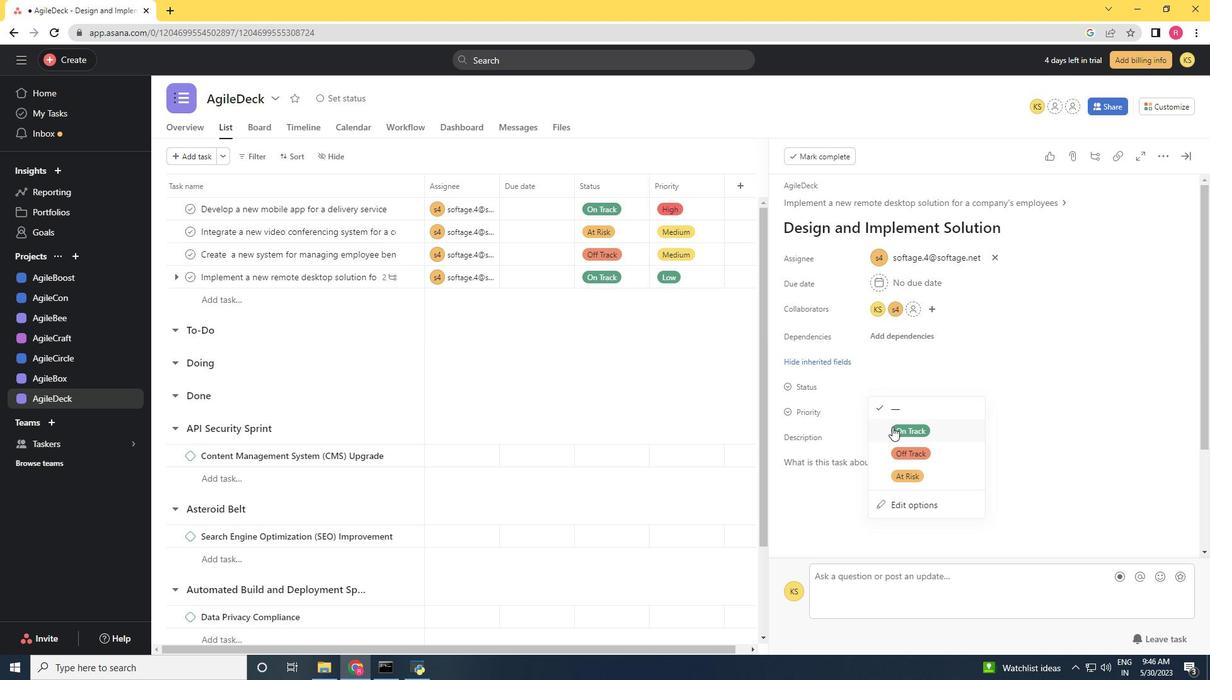 
Action: Mouse moved to (876, 406)
Screenshot: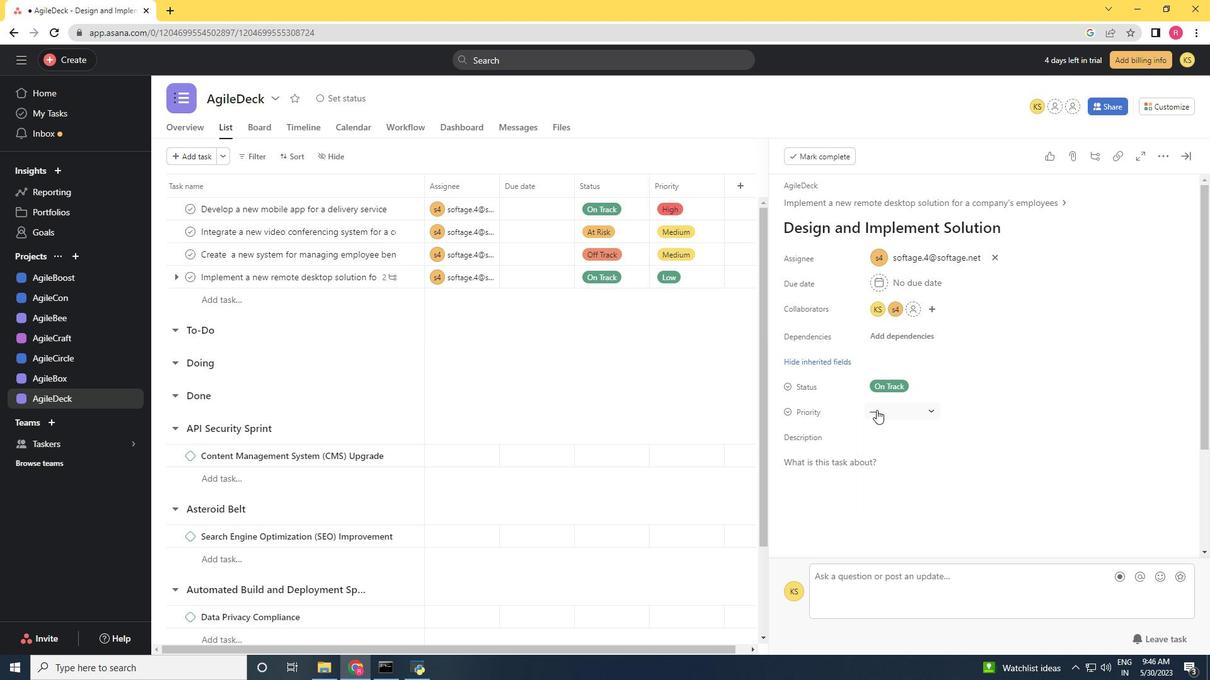 
Action: Mouse pressed left at (876, 406)
Screenshot: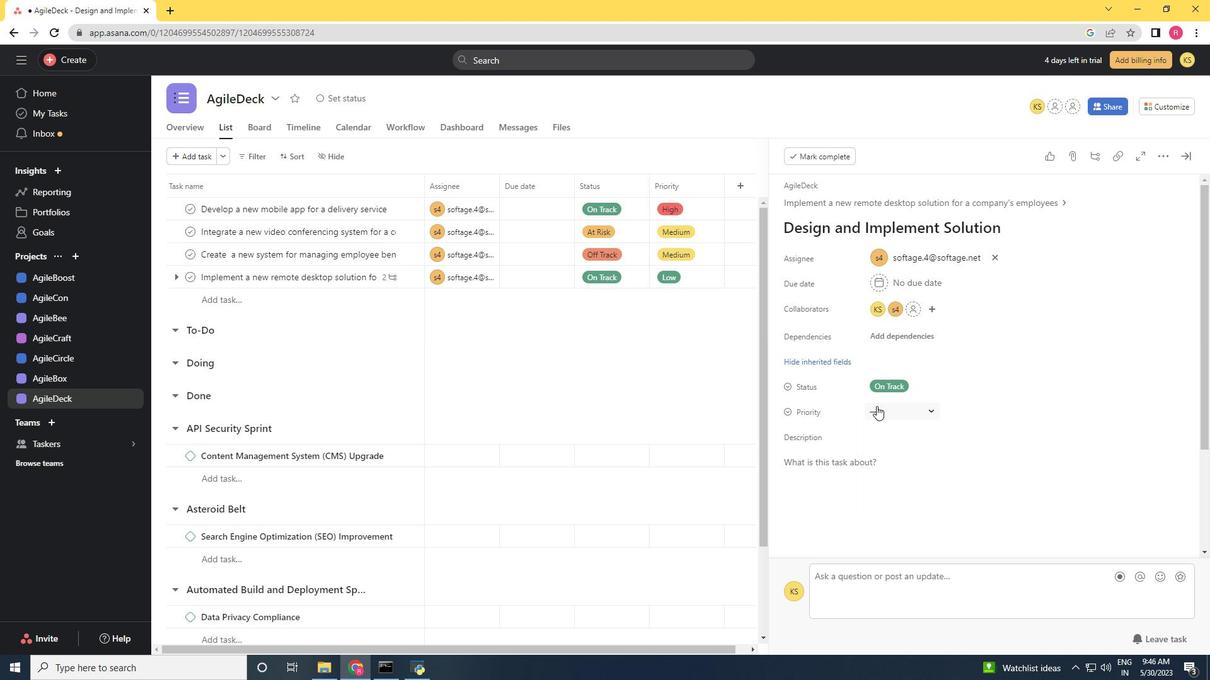 
Action: Mouse moved to (914, 499)
Screenshot: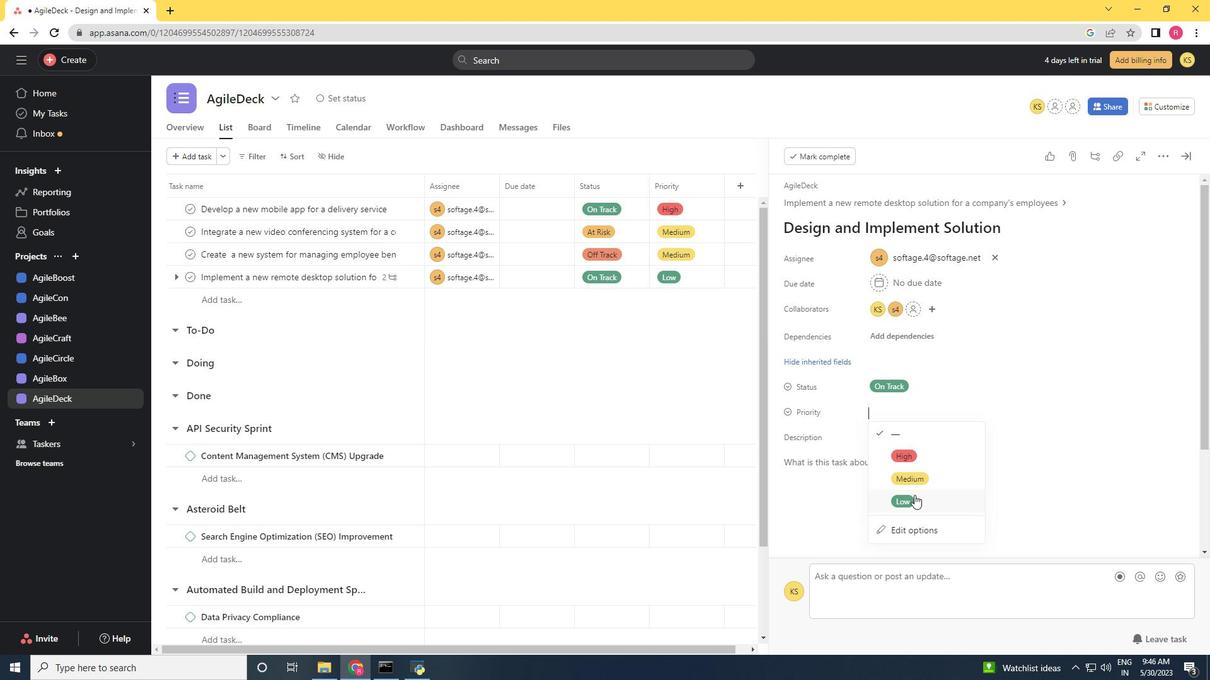 
Action: Mouse pressed left at (914, 499)
Screenshot: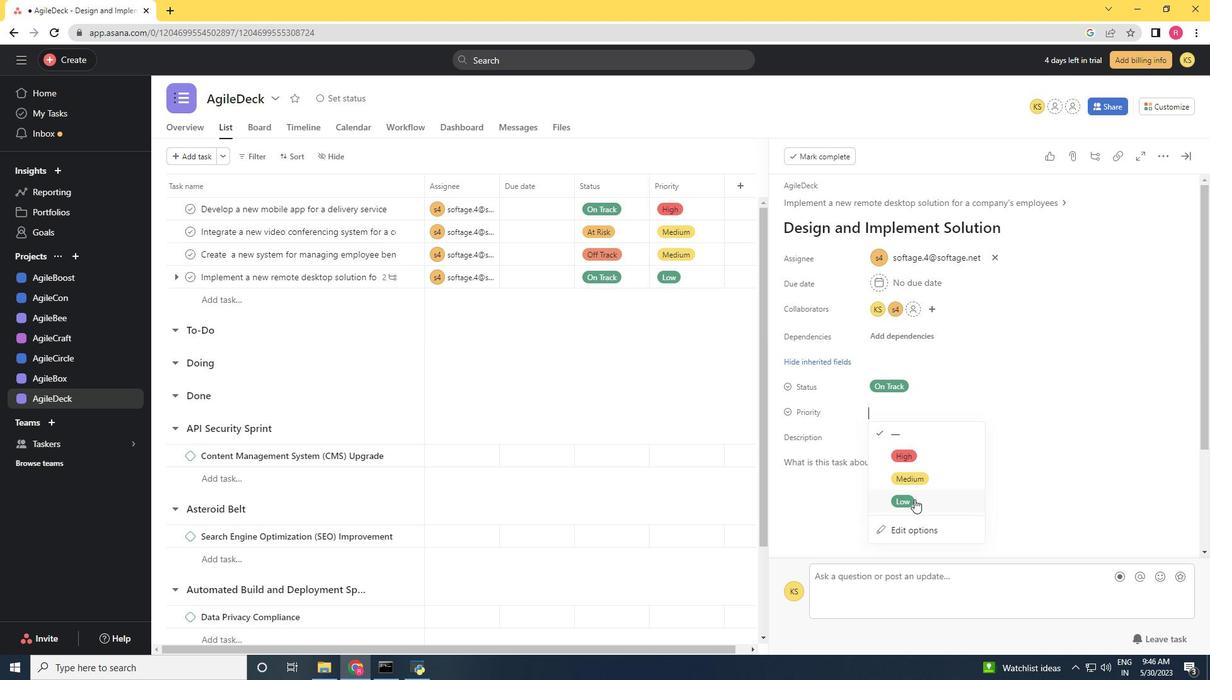 
